 Task: Add an event with the title Training Session: Time Management, date '2024/03/16', time 8:50 AM to 10:50 AMand add a description: This training session is designed to help participants effectively manage their time, increase productivity, and achieve a better work-life balance. Select event color  Basil . Add location for the event as: 654 Queen's Road, Central, Hong Kong, logged in from the account softage.1@softage.netand send the event invitation to softage.7@softage.net and softage.8@softage.net. Set a reminder for the event Daily
Action: Mouse moved to (53, 116)
Screenshot: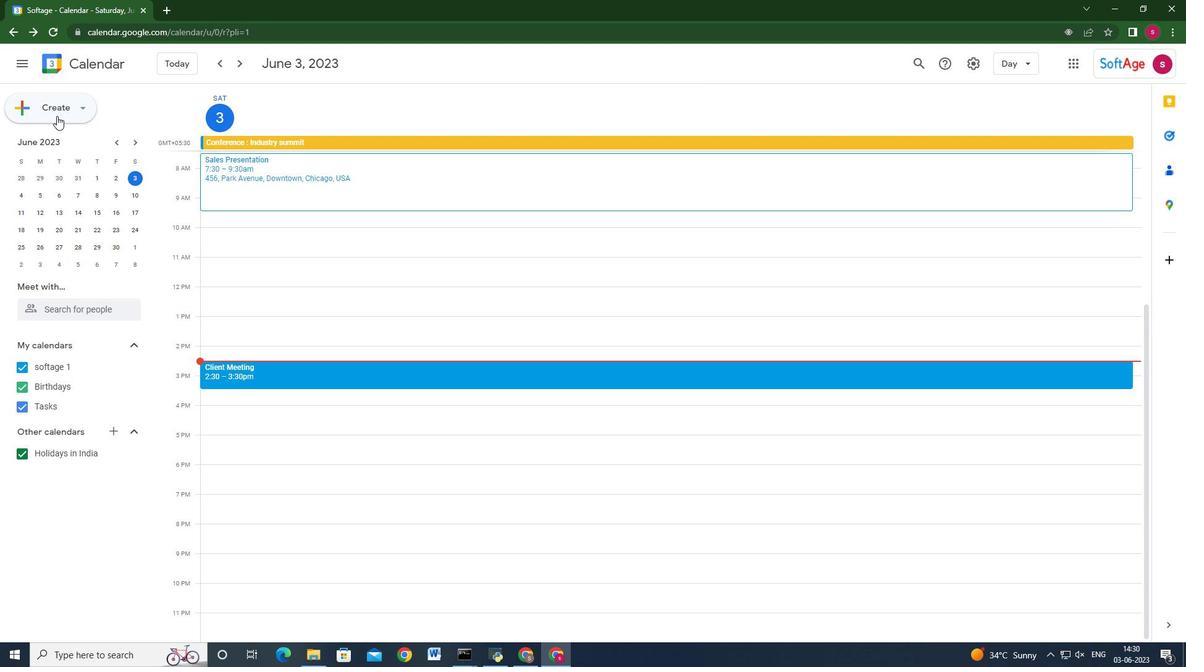 
Action: Mouse pressed left at (53, 116)
Screenshot: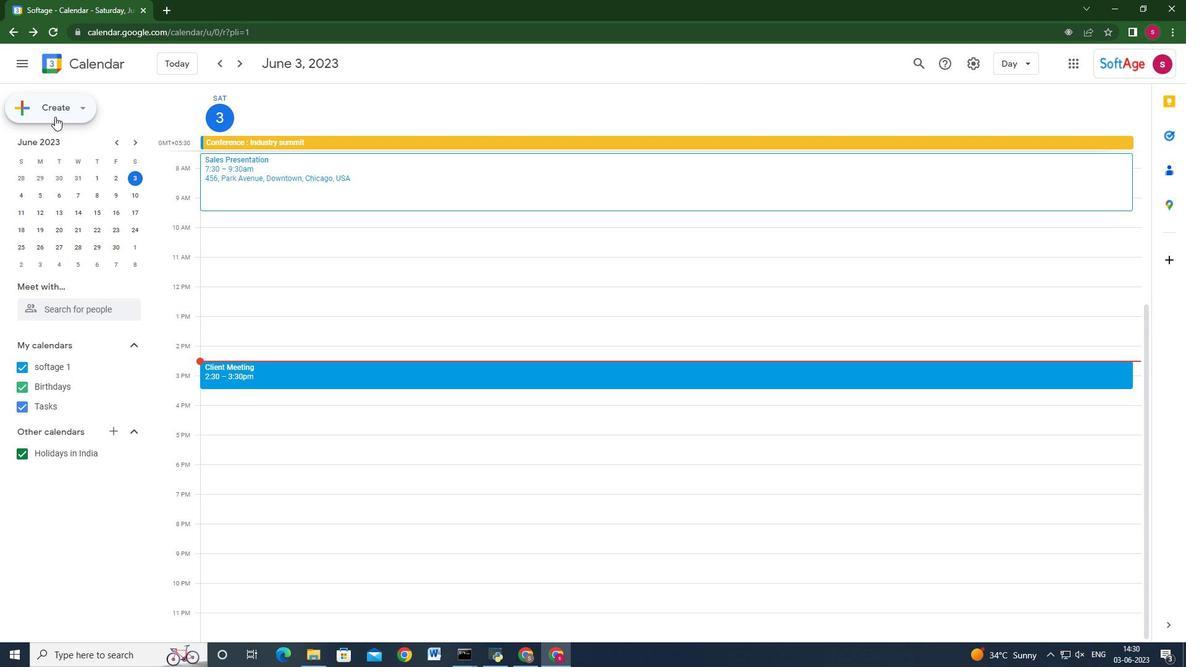 
Action: Mouse moved to (44, 141)
Screenshot: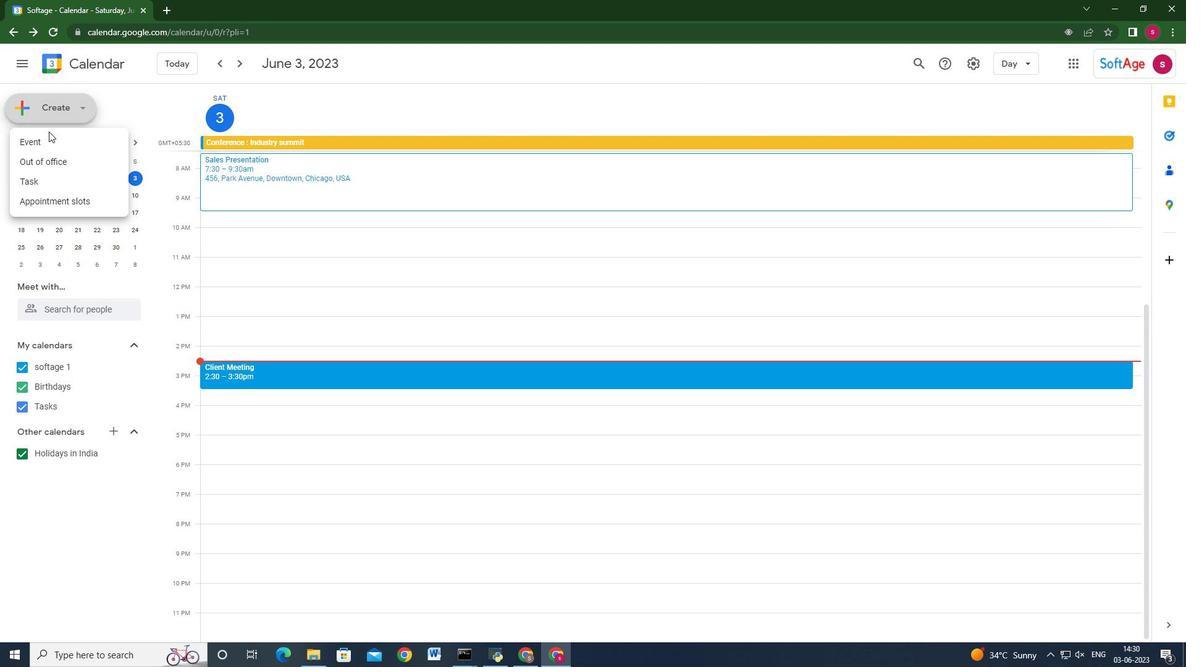 
Action: Mouse pressed left at (44, 141)
Screenshot: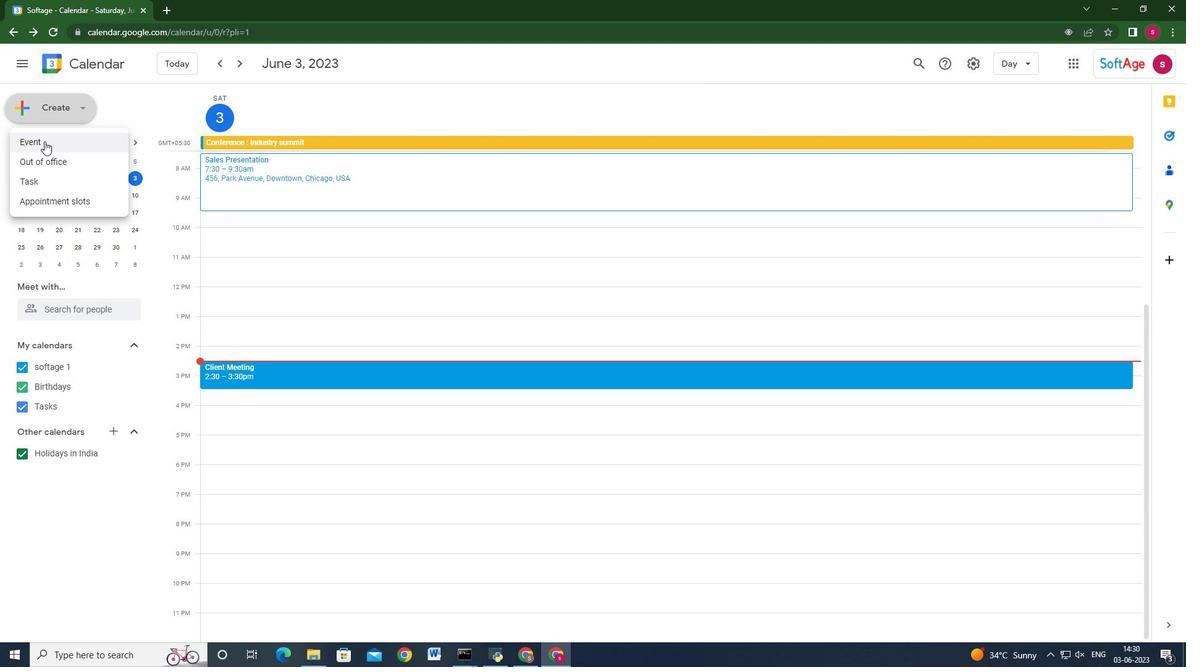 
Action: Mouse moved to (680, 489)
Screenshot: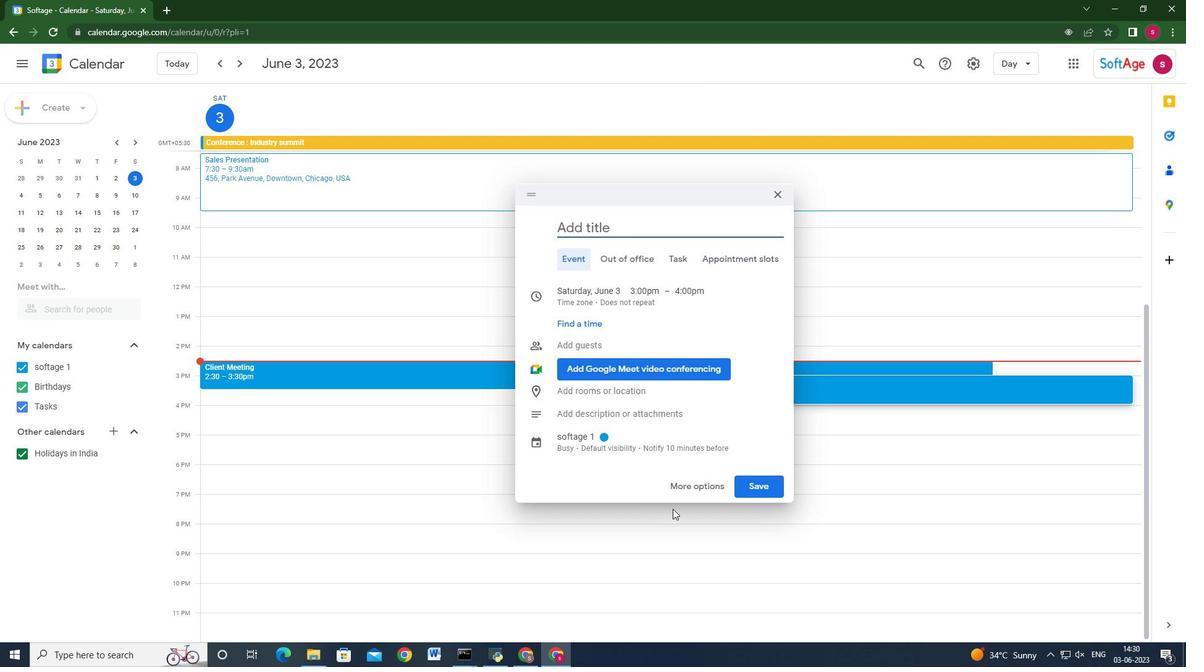 
Action: Mouse pressed left at (680, 489)
Screenshot: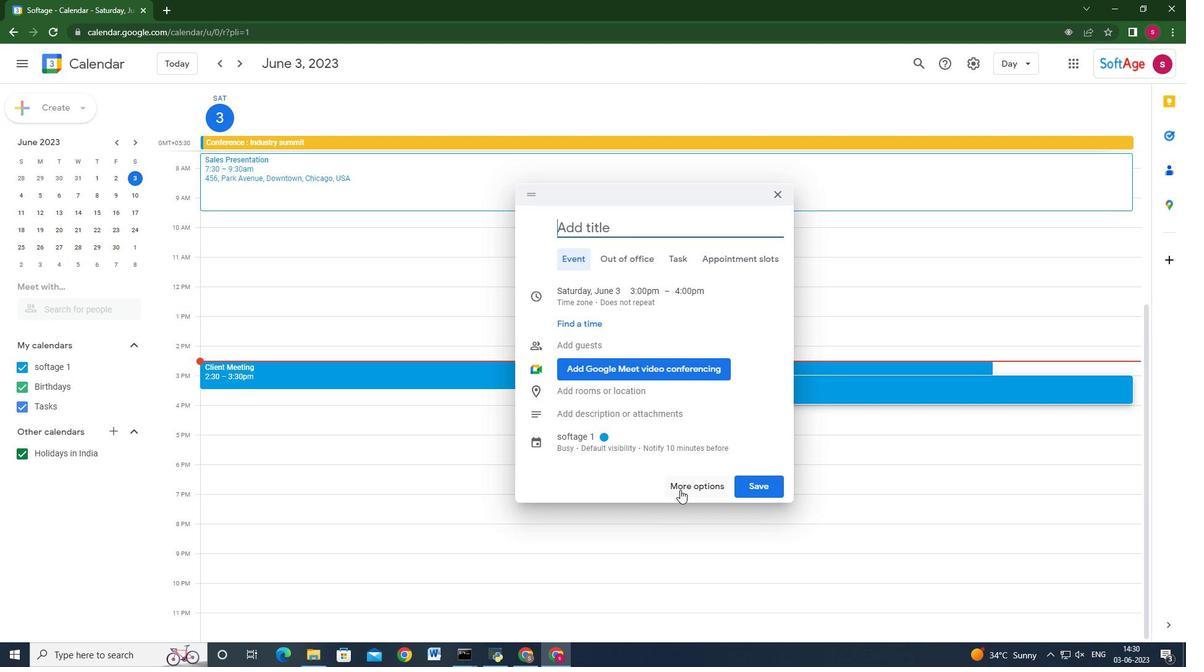 
Action: Mouse moved to (289, 105)
Screenshot: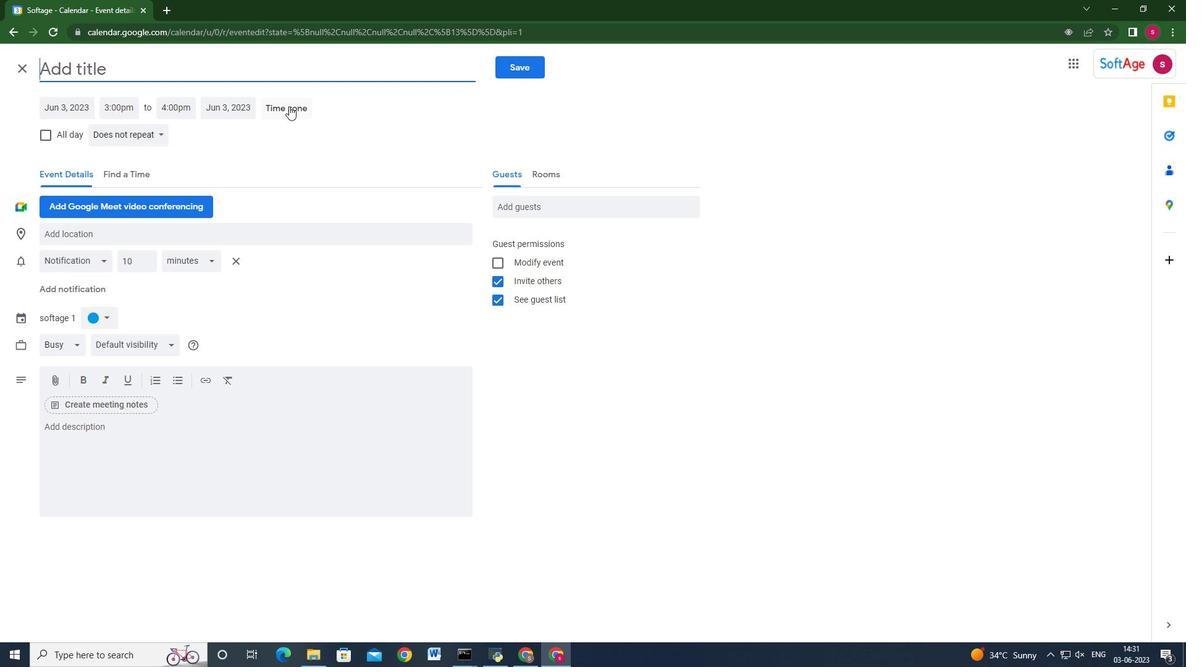 
Action: Key pressed <Key.shift>Training<Key.space><Key.shift_r>Session<Key.shift>:<Key.space><Key.shift>Time<Key.space><Key.shift>Mang<Key.backspace>agement
Screenshot: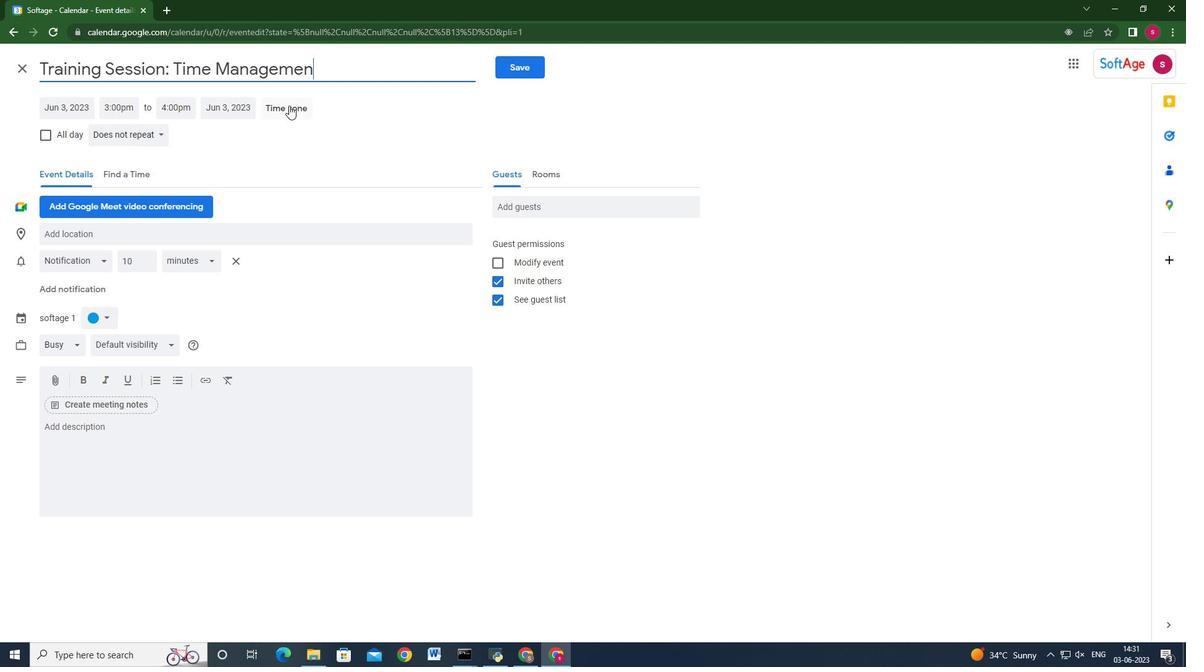 
Action: Mouse moved to (66, 109)
Screenshot: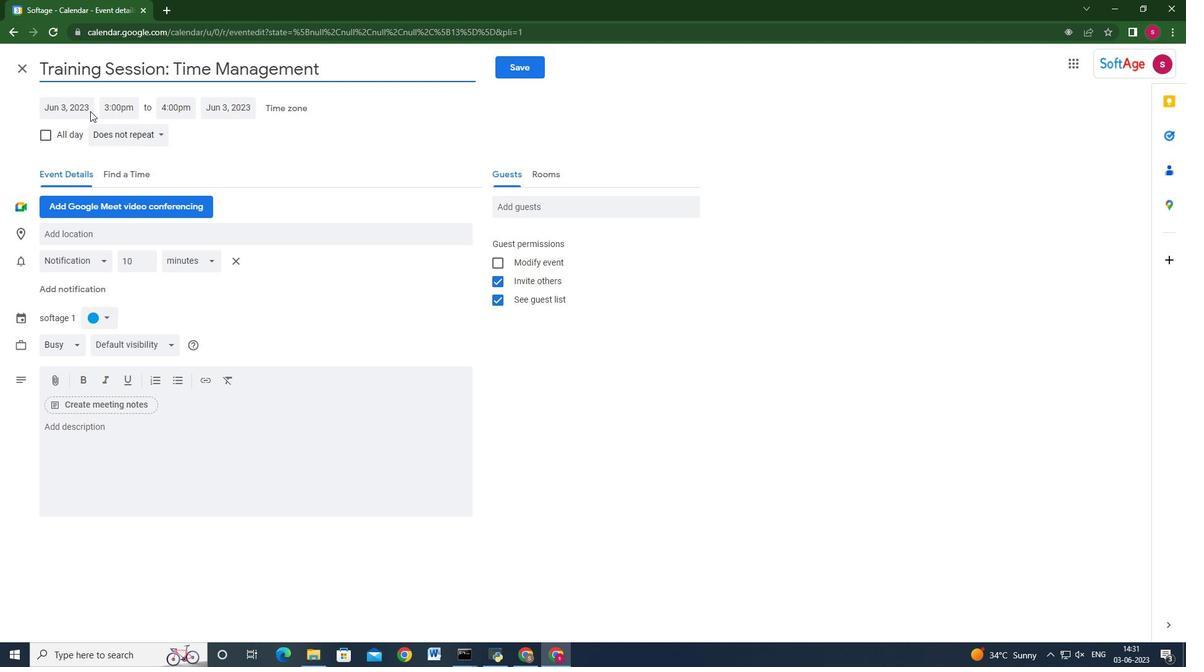 
Action: Mouse pressed left at (66, 109)
Screenshot: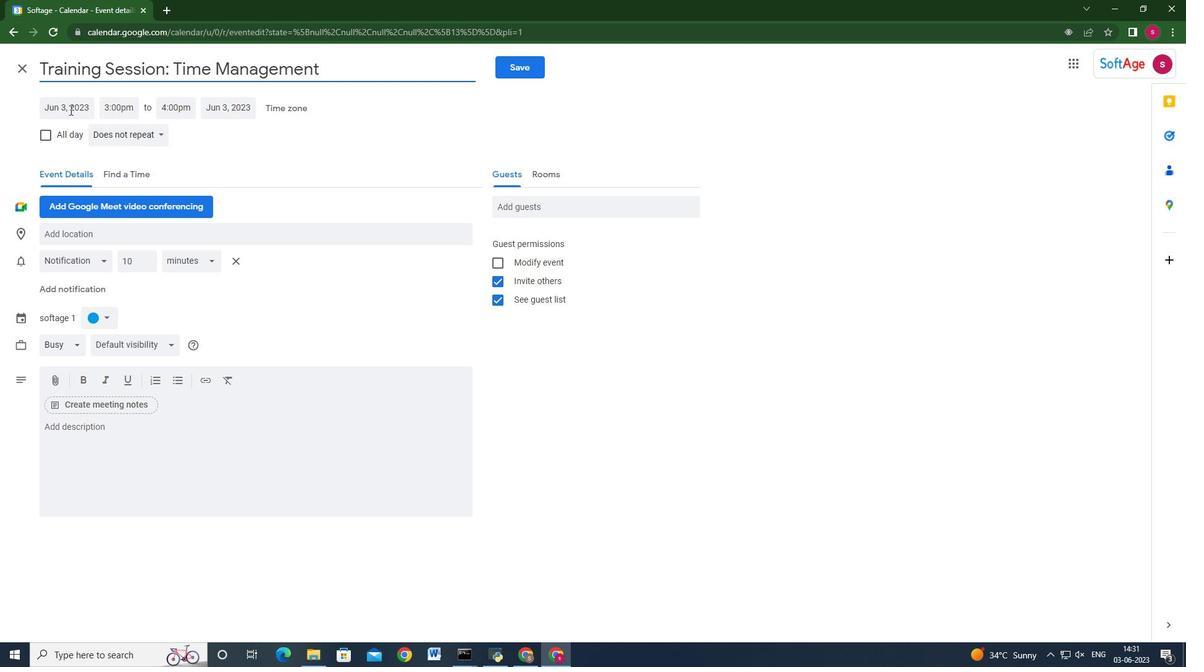 
Action: Mouse moved to (178, 137)
Screenshot: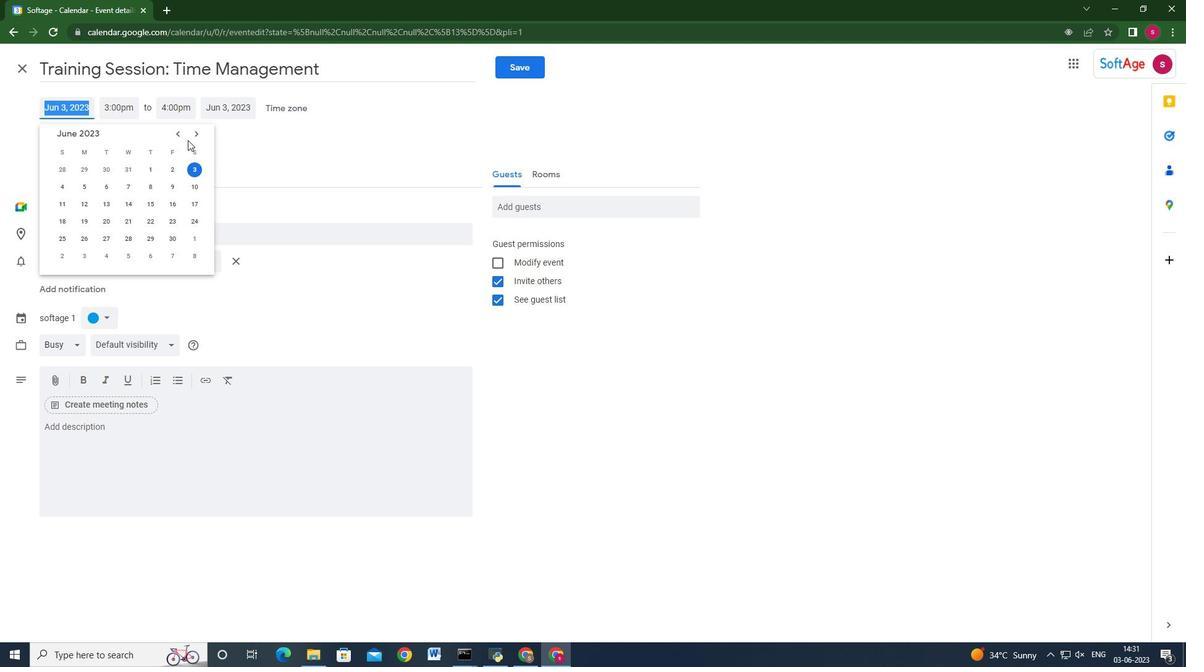 
Action: Mouse pressed left at (178, 137)
Screenshot: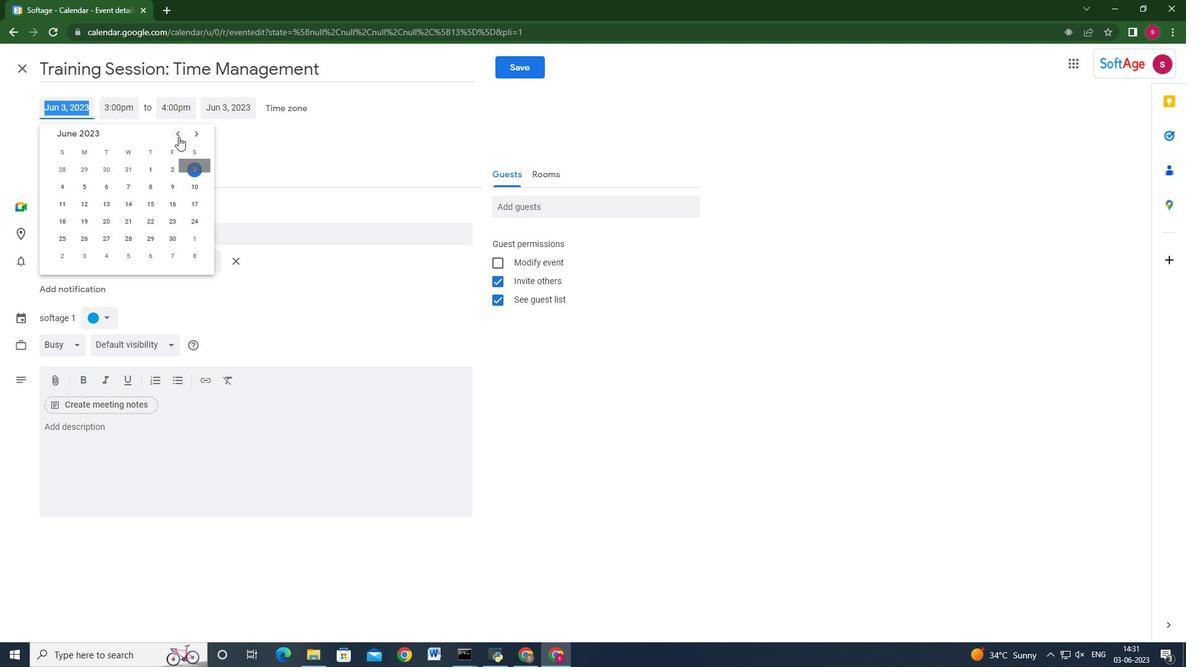 
Action: Mouse pressed left at (178, 137)
Screenshot: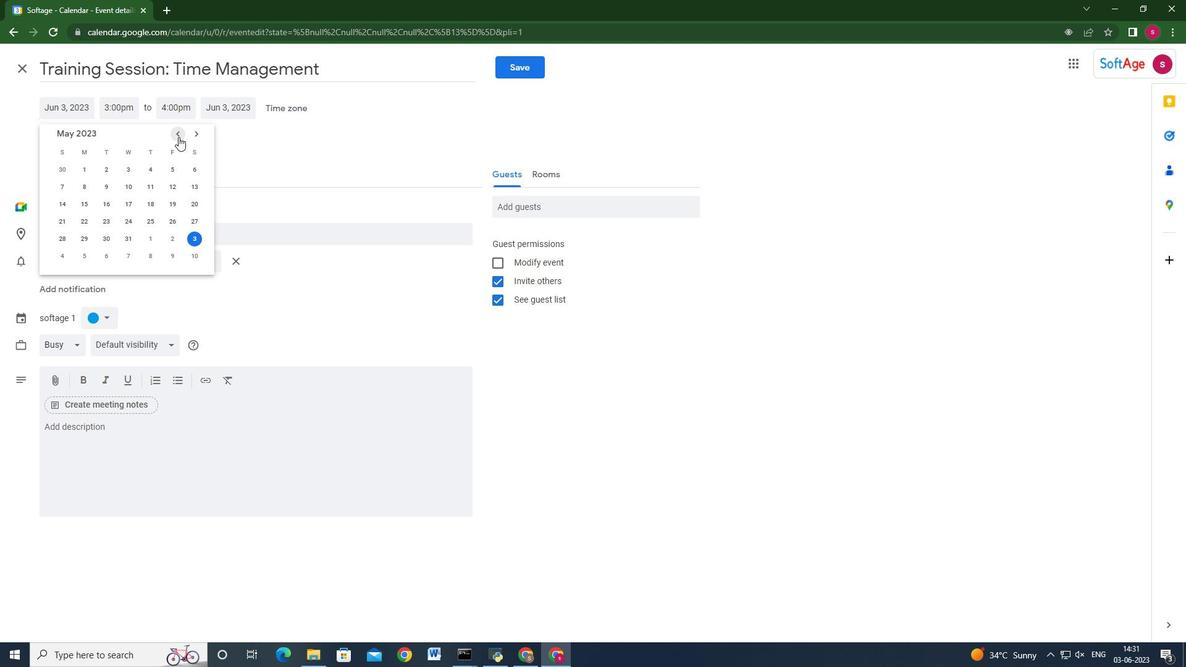 
Action: Mouse moved to (192, 134)
Screenshot: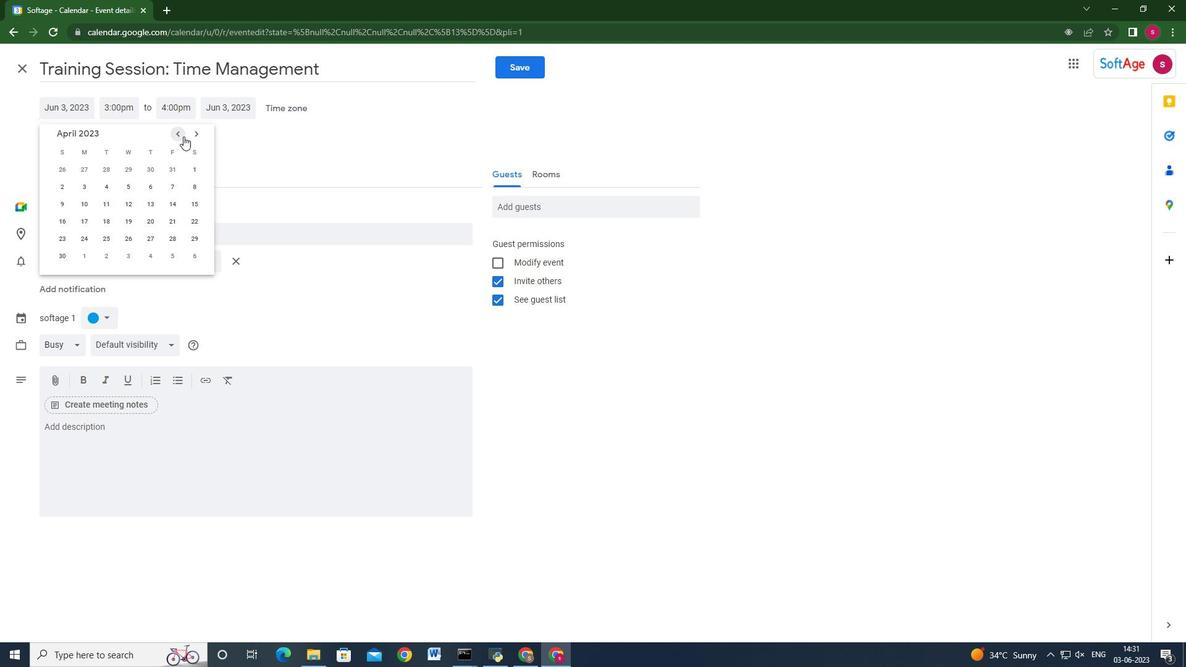 
Action: Mouse pressed left at (192, 134)
Screenshot: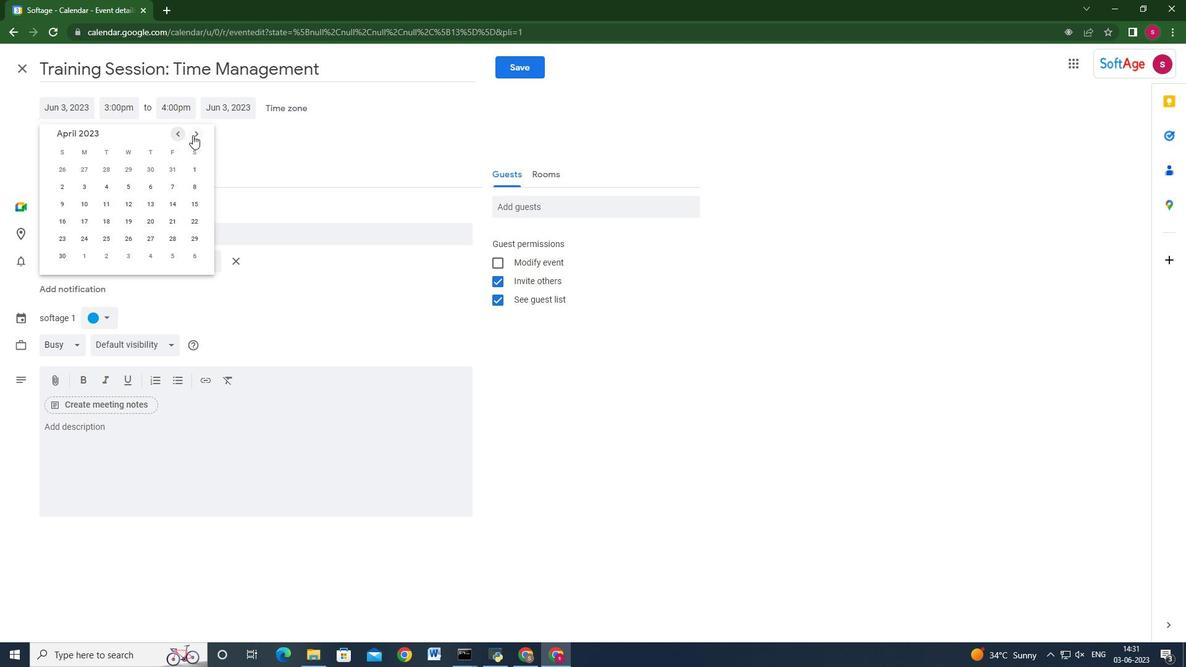 
Action: Mouse pressed left at (192, 134)
Screenshot: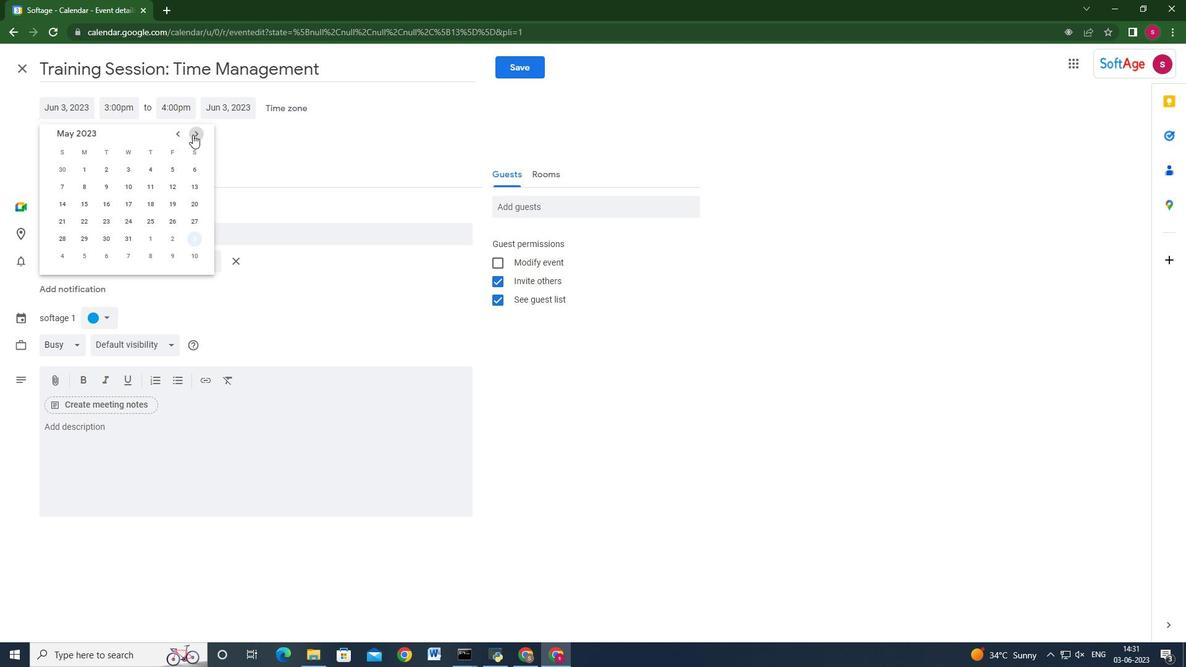 
Action: Mouse pressed left at (192, 134)
Screenshot: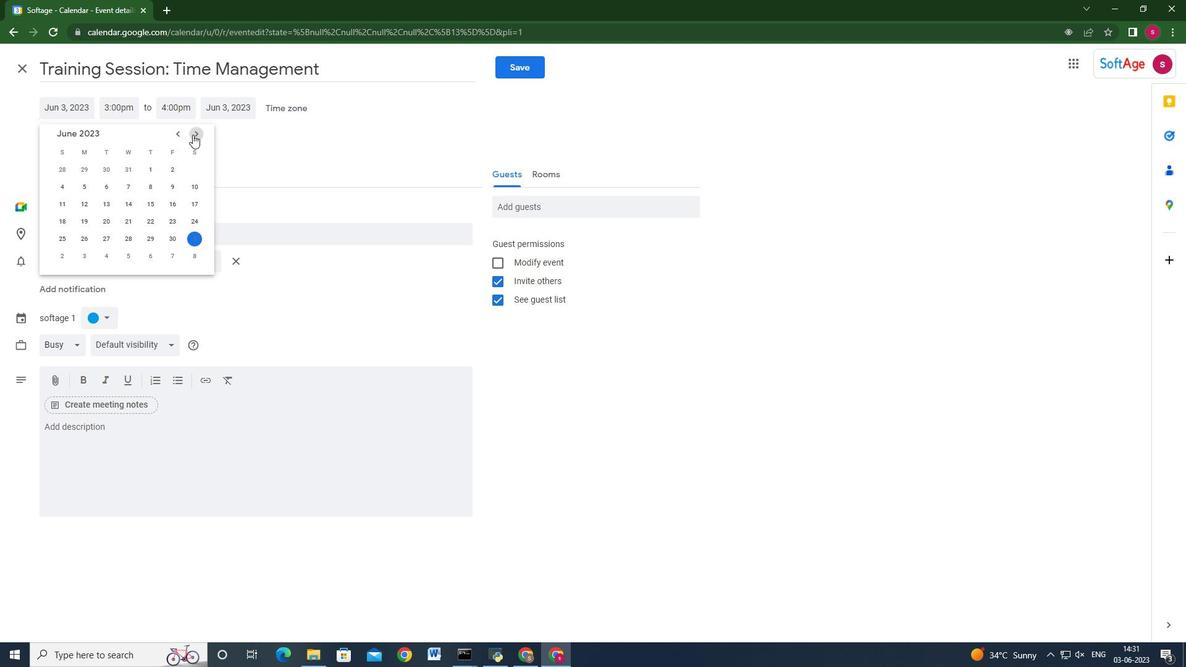 
Action: Mouse pressed left at (192, 134)
Screenshot: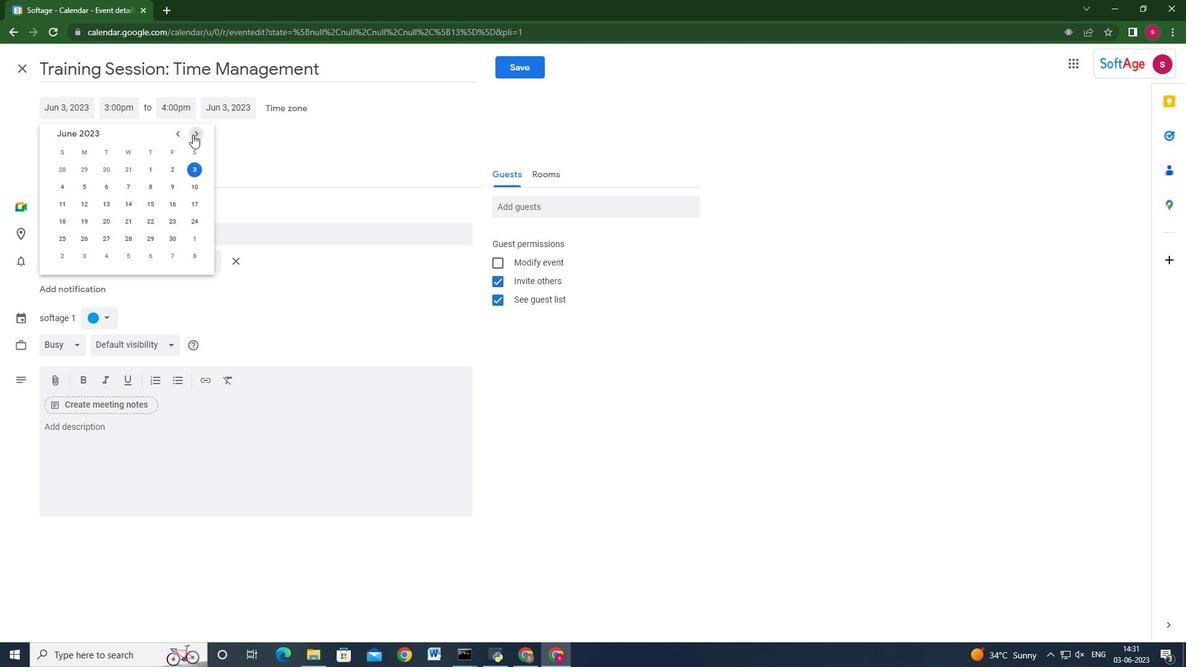 
Action: Mouse pressed left at (192, 134)
Screenshot: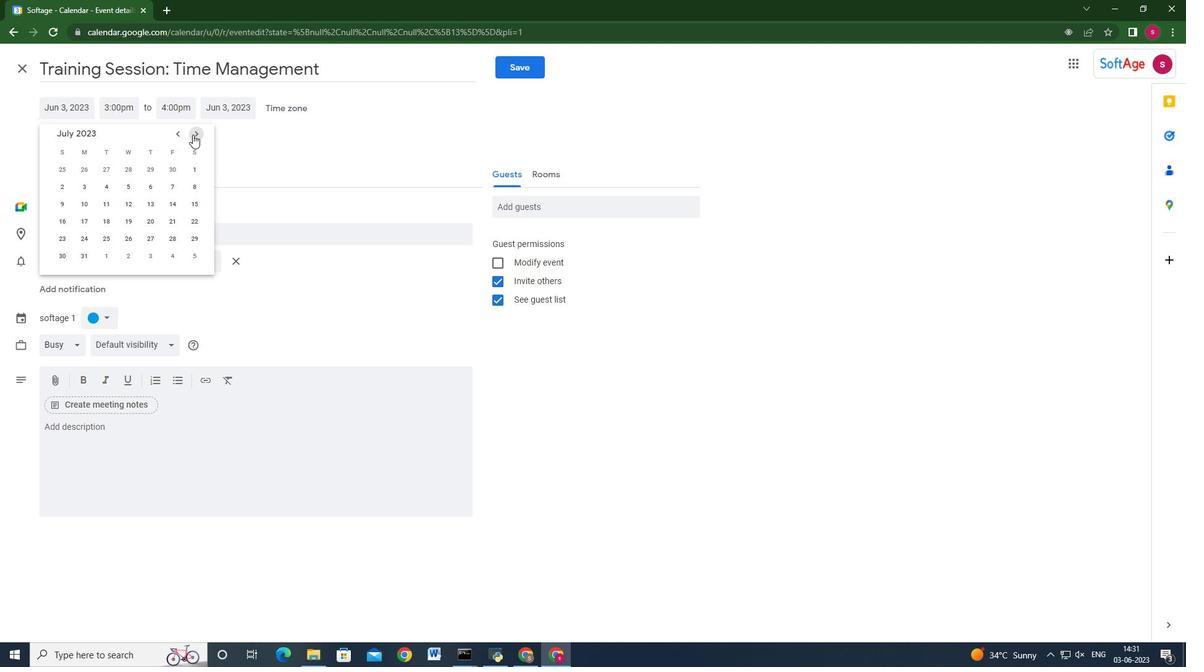 
Action: Mouse pressed left at (192, 134)
Screenshot: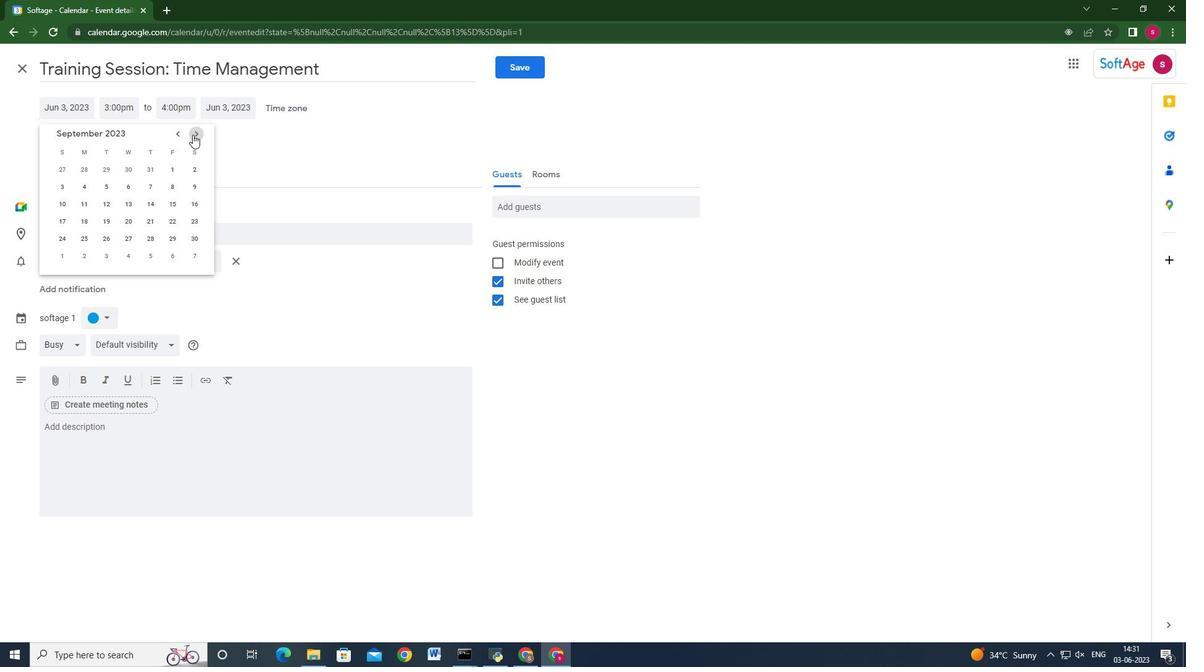 
Action: Mouse pressed left at (192, 134)
Screenshot: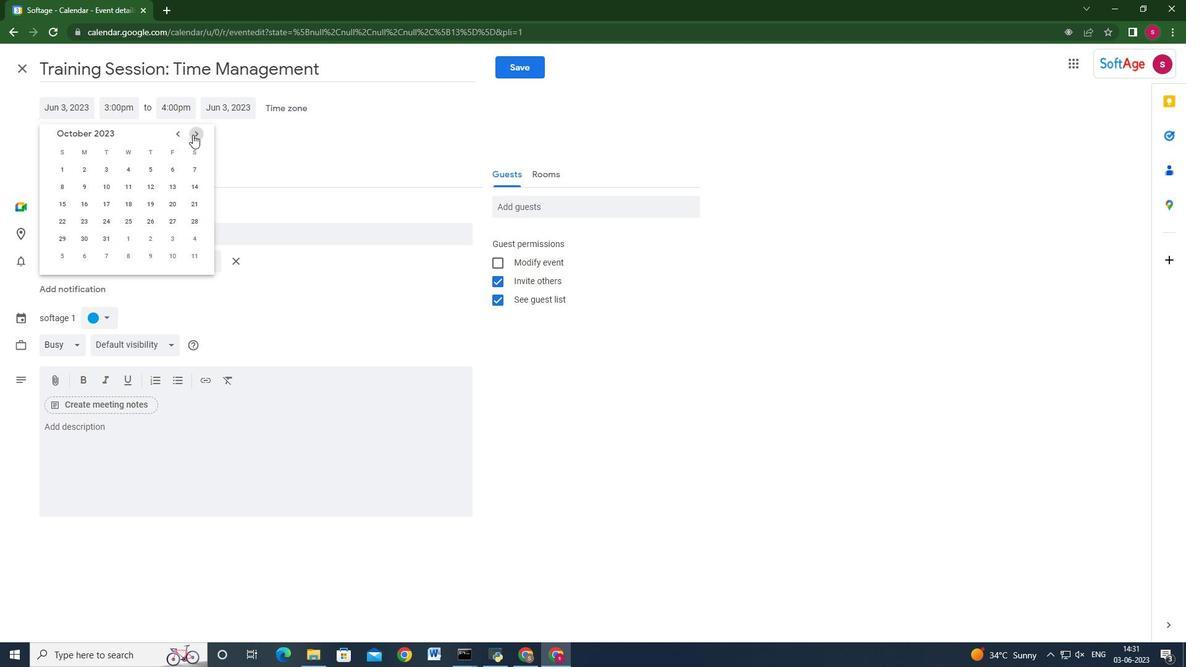 
Action: Mouse pressed left at (192, 134)
Screenshot: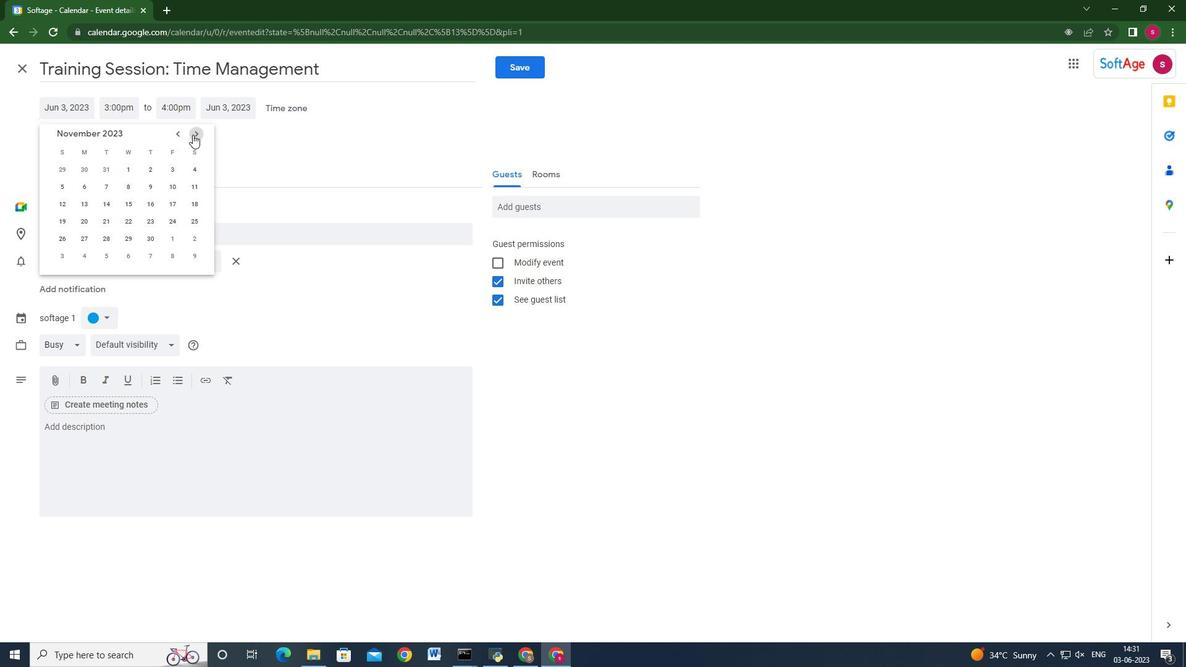 
Action: Mouse pressed left at (192, 134)
Screenshot: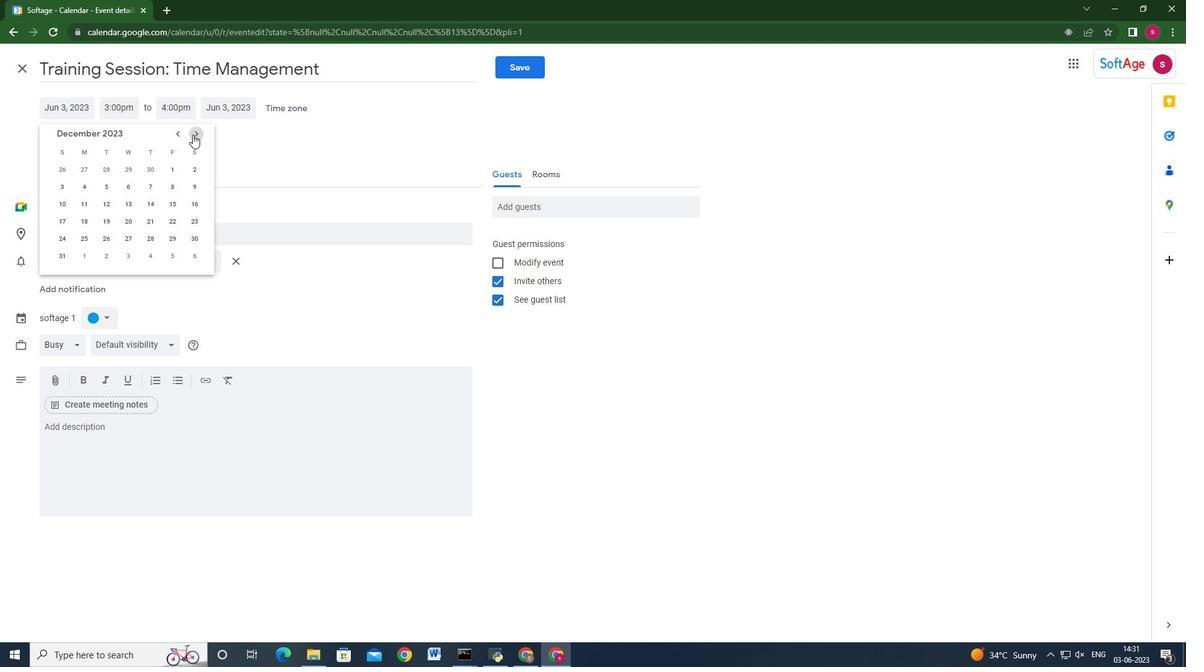 
Action: Mouse pressed left at (192, 134)
Screenshot: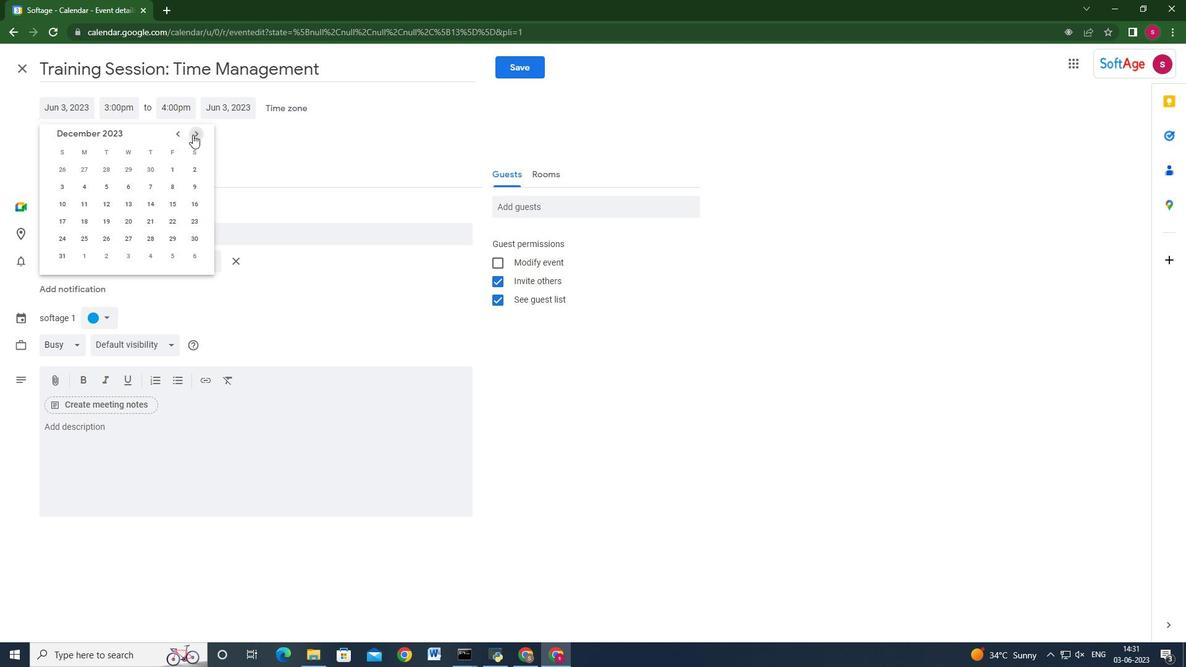 
Action: Mouse pressed left at (192, 134)
Screenshot: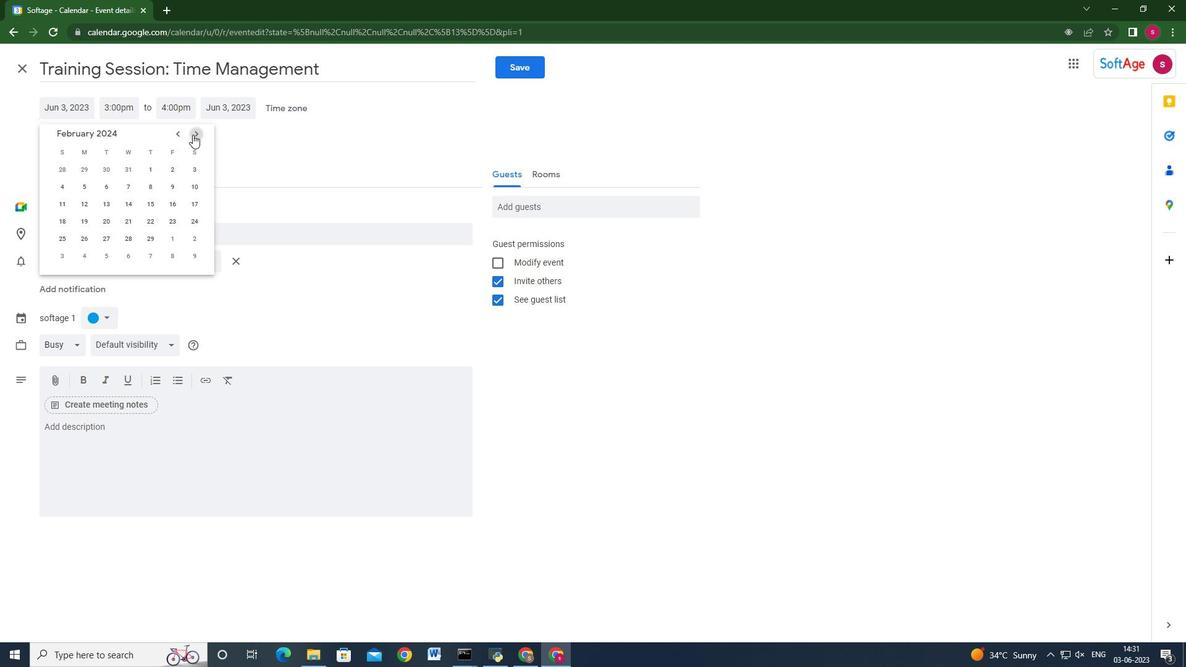 
Action: Mouse moved to (200, 203)
Screenshot: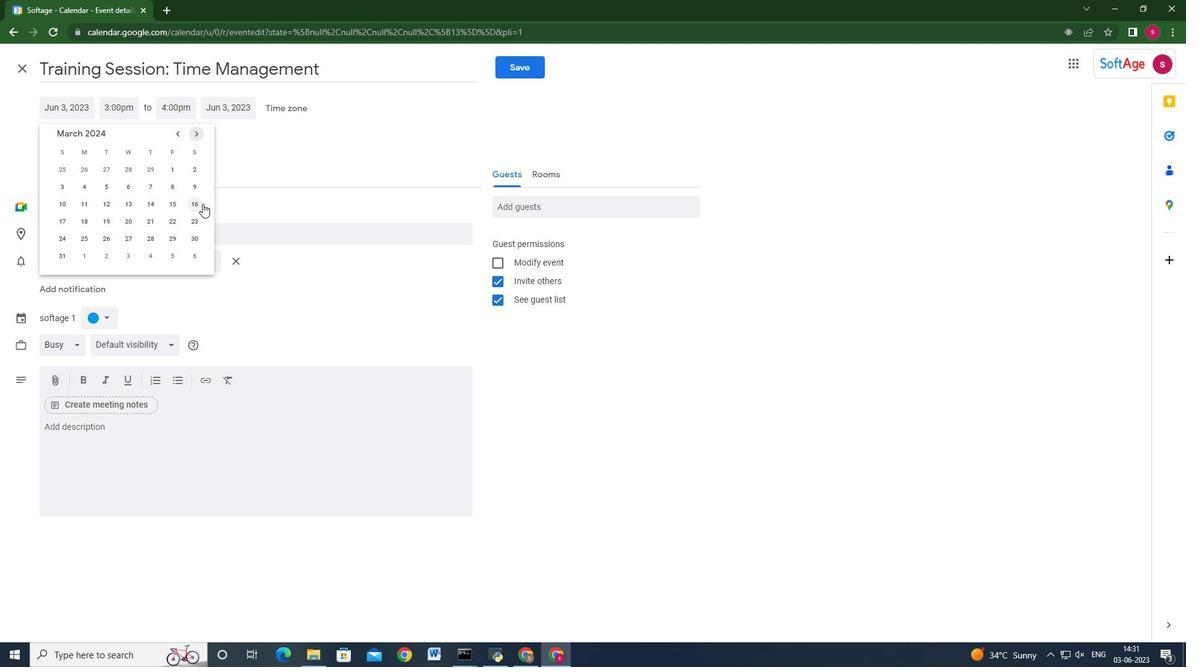 
Action: Mouse pressed left at (200, 203)
Screenshot: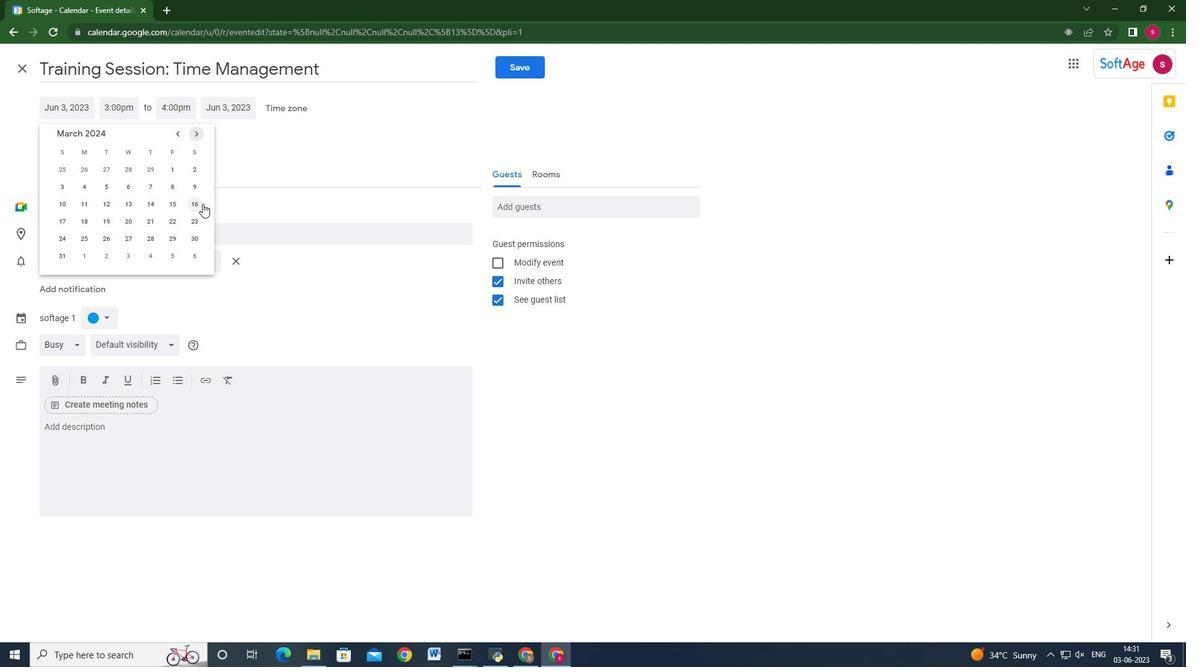 
Action: Mouse moved to (139, 111)
Screenshot: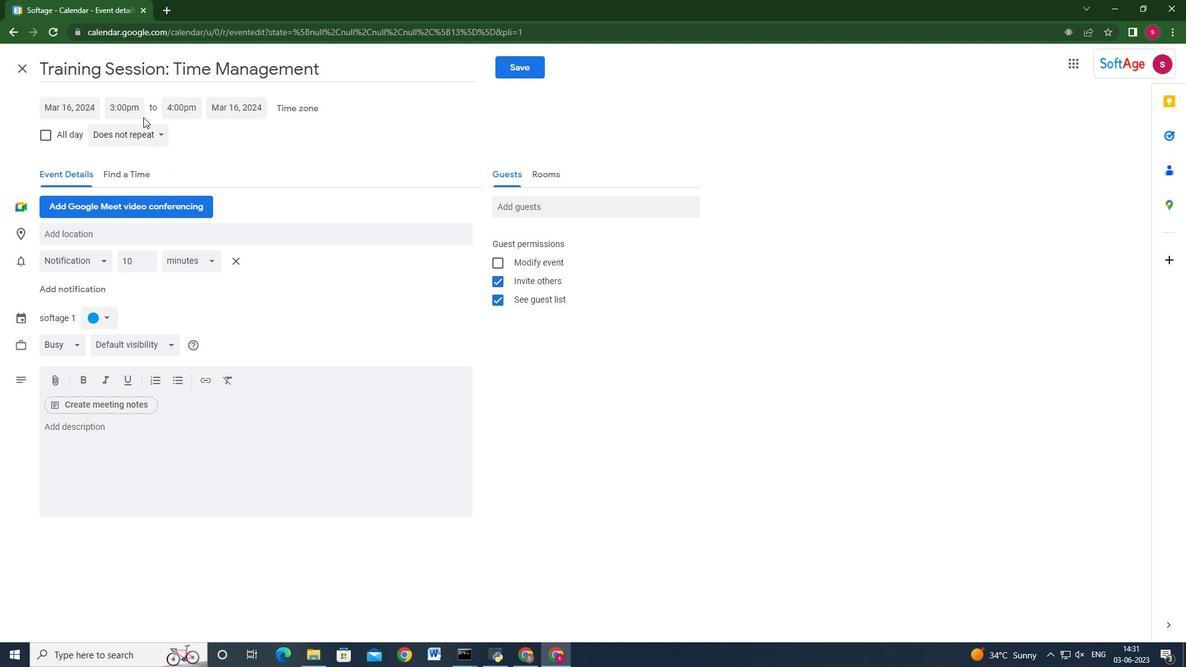 
Action: Mouse pressed left at (139, 111)
Screenshot: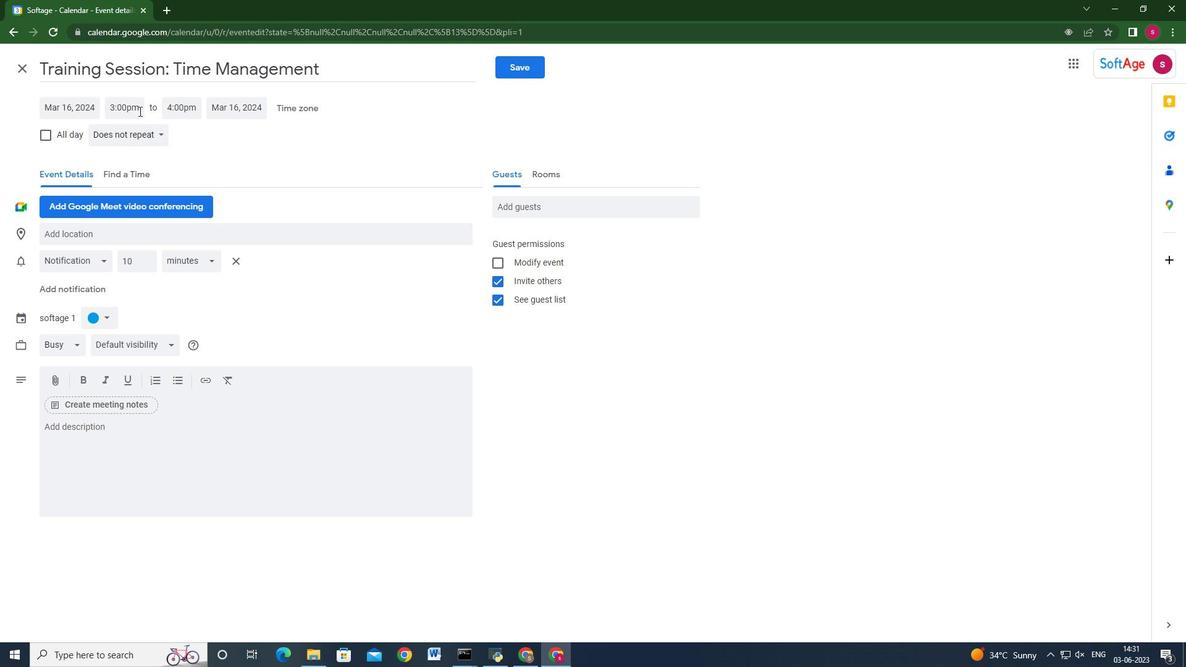 
Action: Mouse moved to (147, 109)
Screenshot: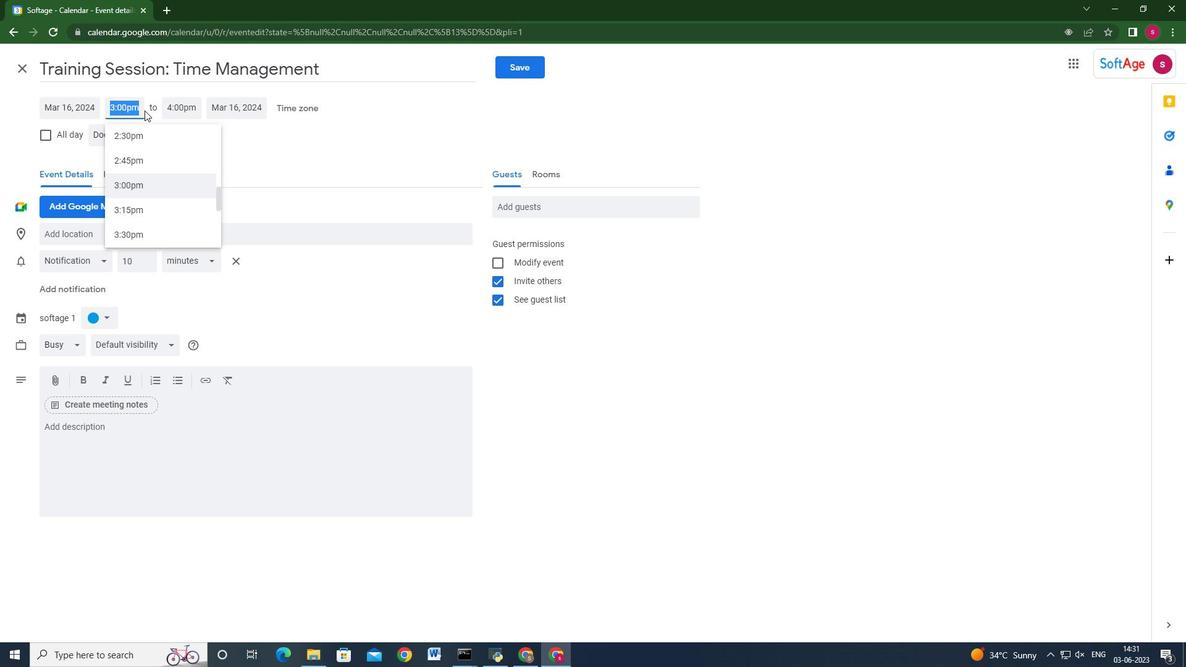
Action: Key pressed 8<Key.shift>:50am<Key.enter><Key.tab>10<Key.shift>:50am<Key.enter>
Screenshot: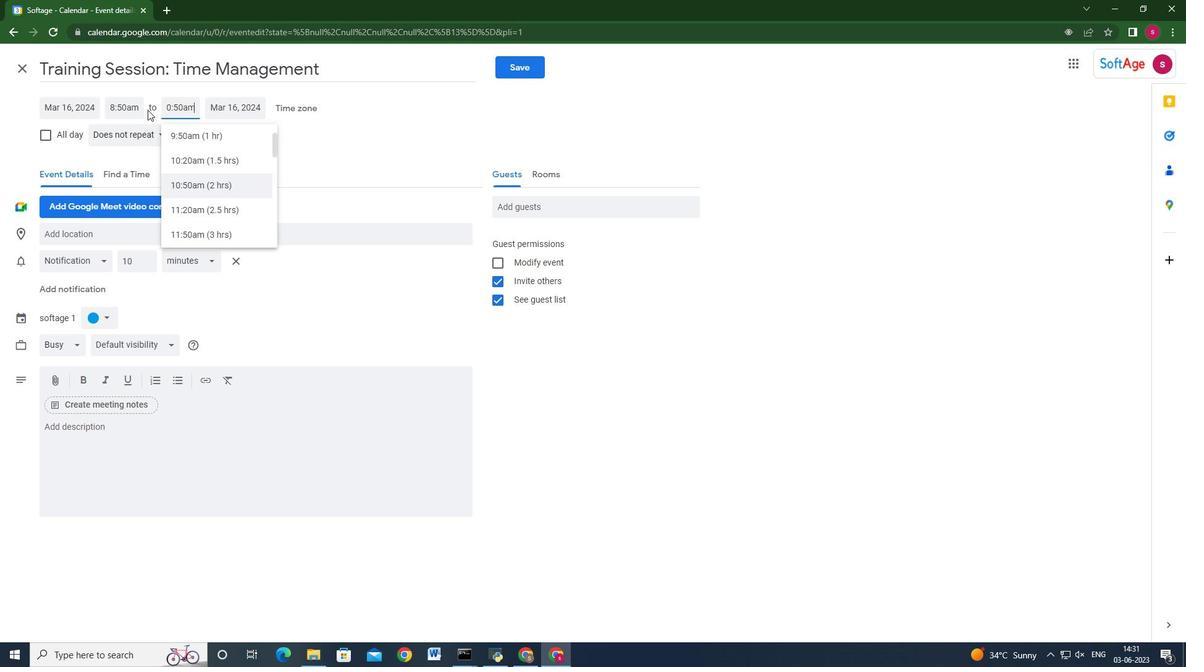 
Action: Mouse moved to (178, 438)
Screenshot: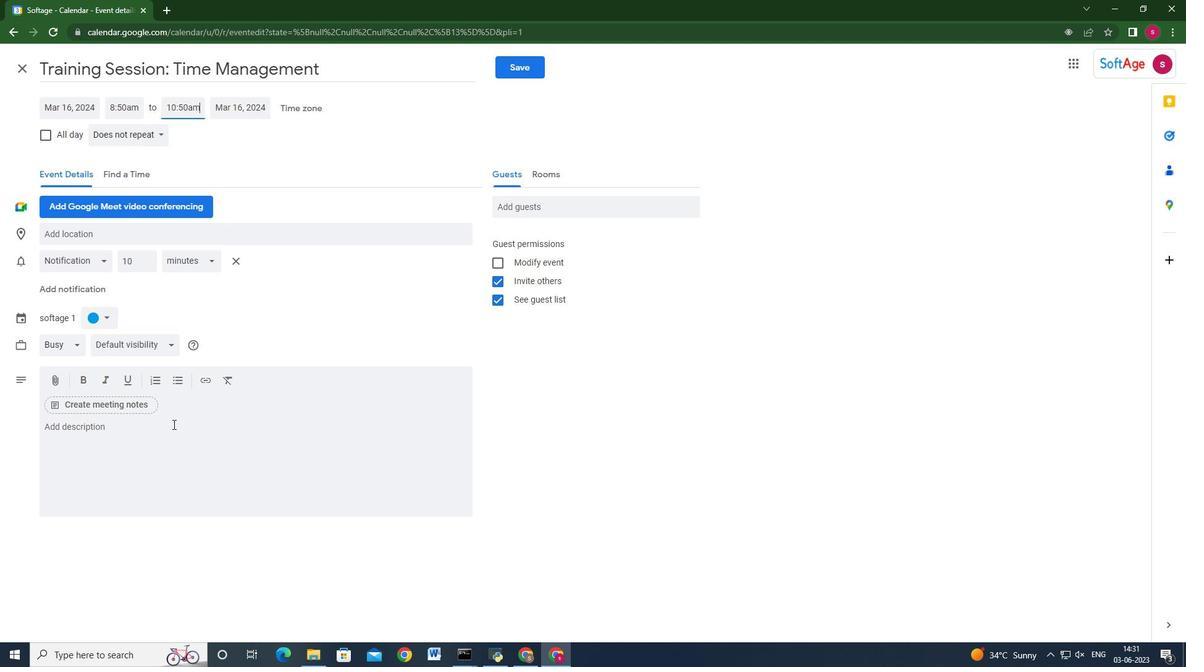 
Action: Mouse pressed left at (178, 438)
Screenshot: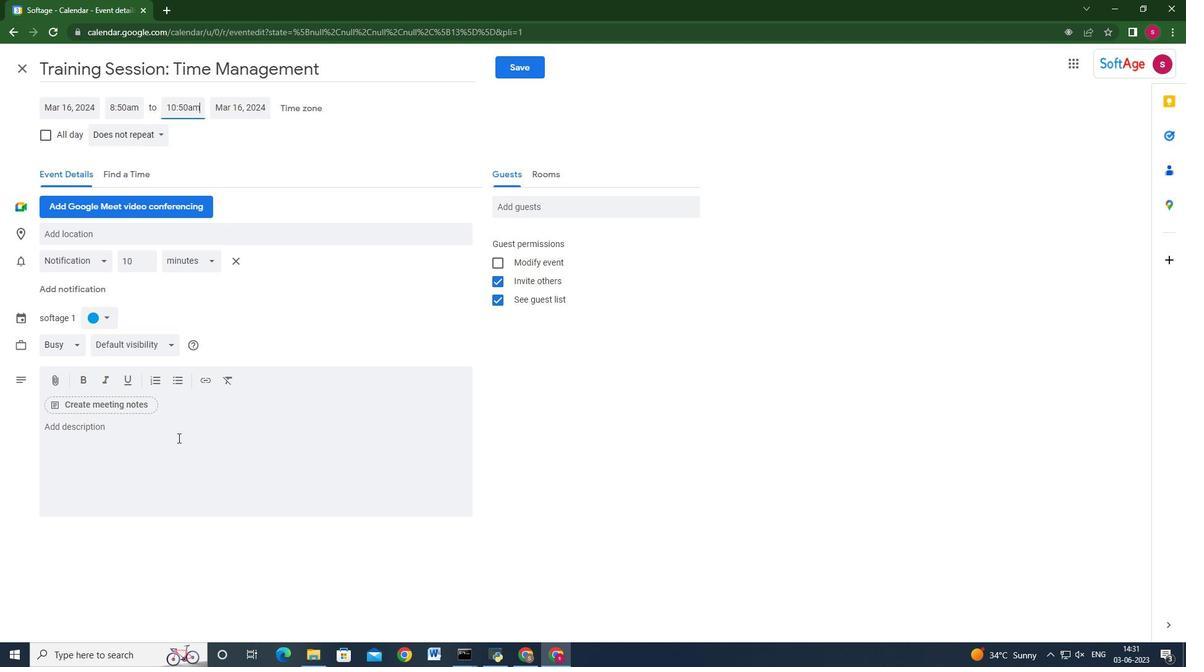 
Action: Key pressed <Key.shift>Tgus<Key.space><Key.backspace><Key.backspace><Key.backspace><Key.backspace>his<Key.space>training<Key.space>session<Key.space>is<Key.space>designed<Key.space>to<Key.space>help<Key.space>participants<Key.space>effectively<Key.space>manage<Key.space>theri<Key.backspace><Key.backspace>ir<Key.space>time,<Key.space>increase<Key.space>productivity,<Key.space>and<Key.space>achieve<Key.space>a<Key.space>better<Key.space>work-life<Key.space>balance.<Key.space>
Screenshot: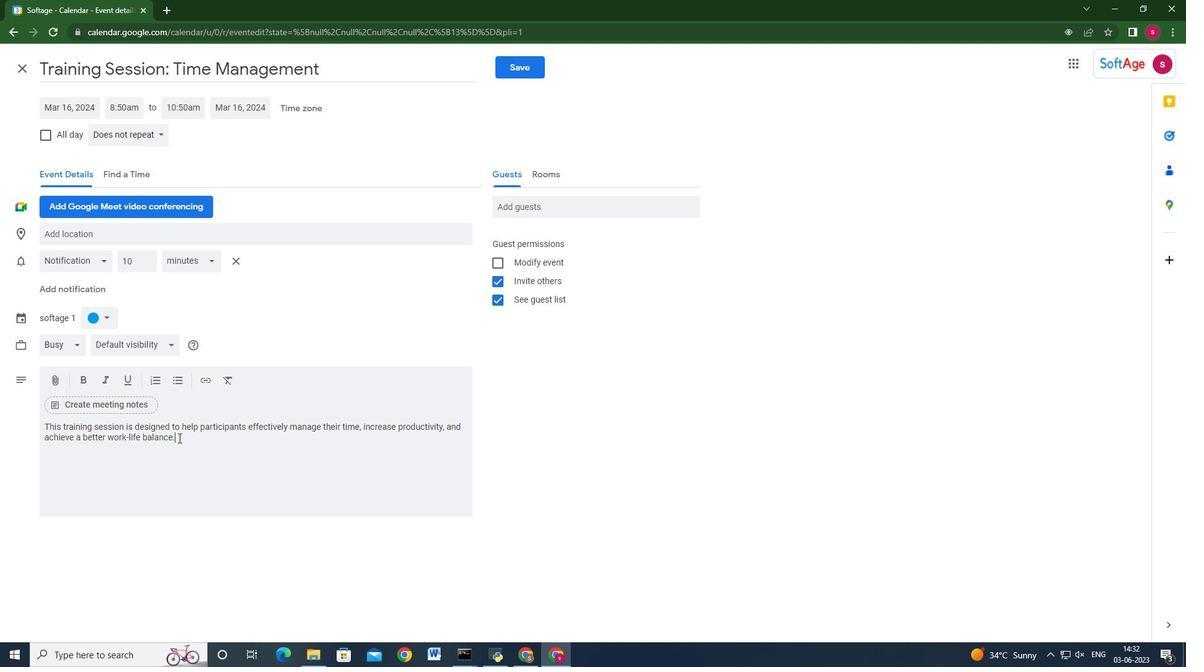 
Action: Mouse moved to (98, 315)
Screenshot: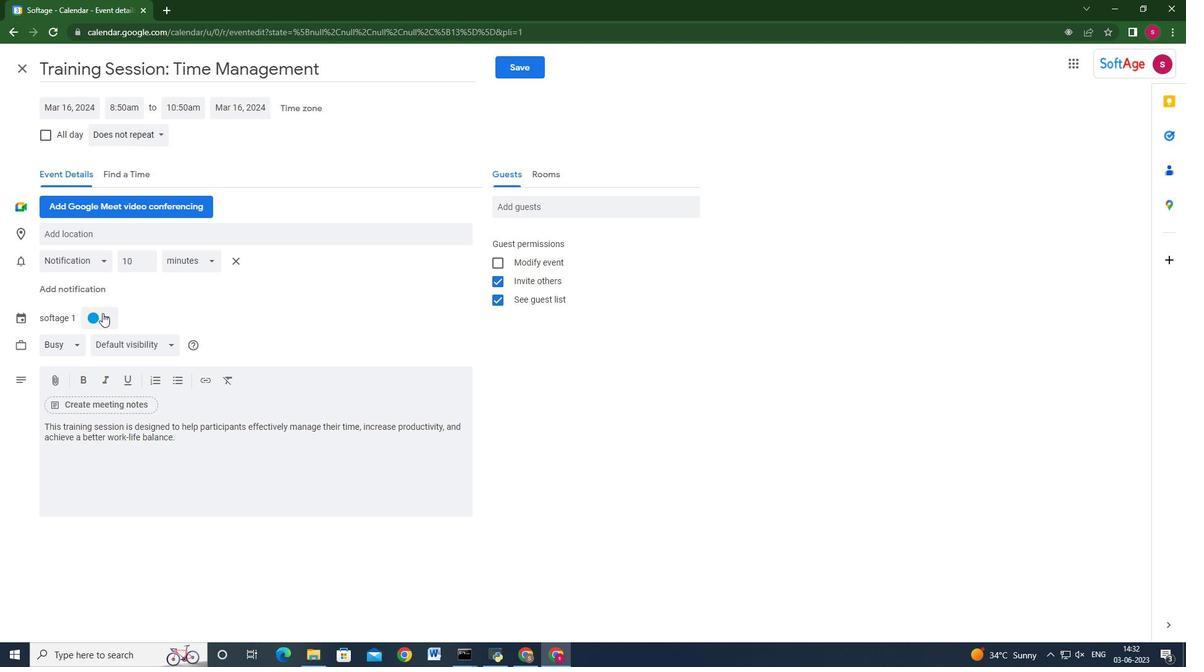 
Action: Mouse pressed left at (98, 315)
Screenshot: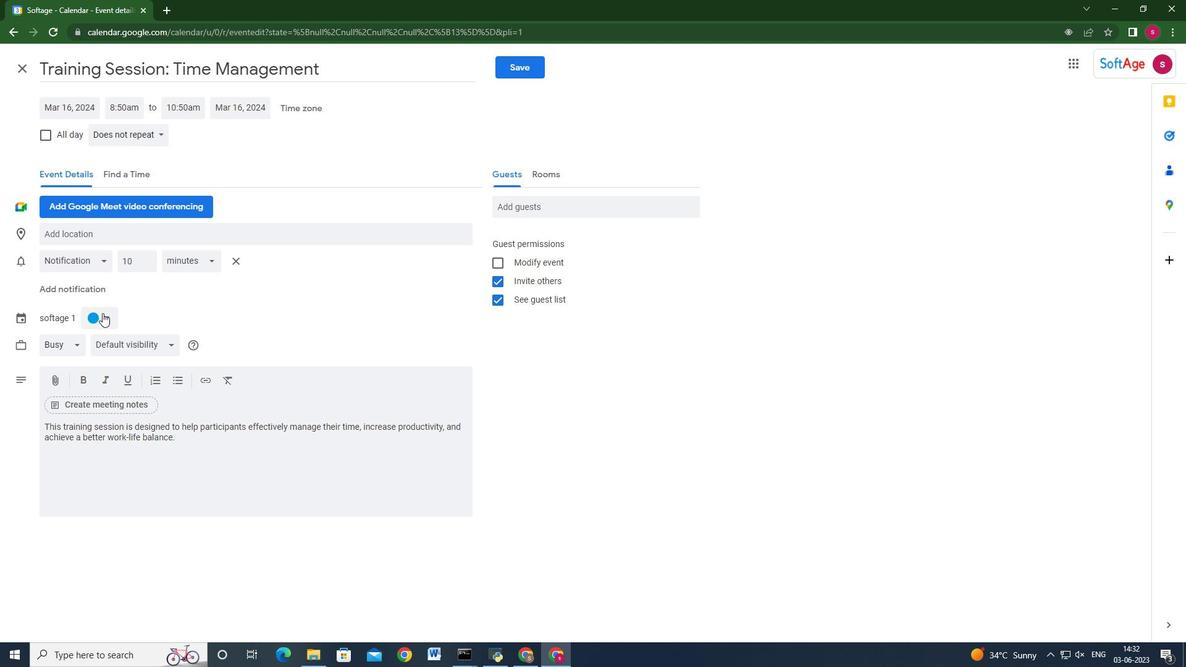 
Action: Mouse moved to (105, 345)
Screenshot: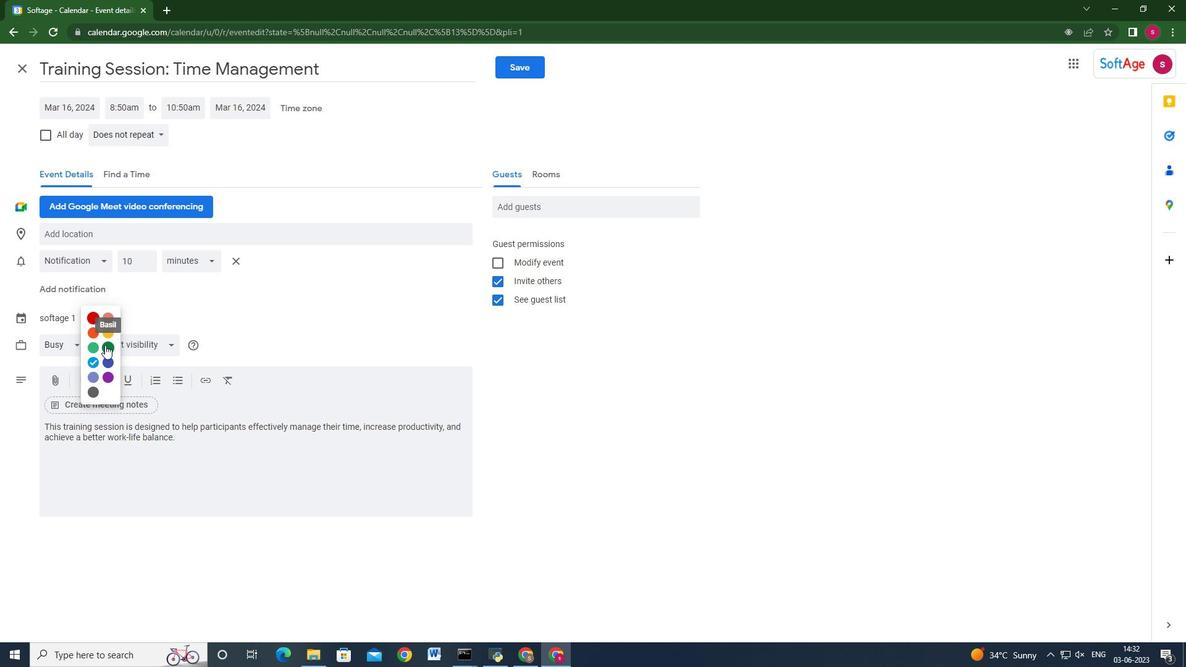 
Action: Mouse pressed left at (105, 345)
Screenshot: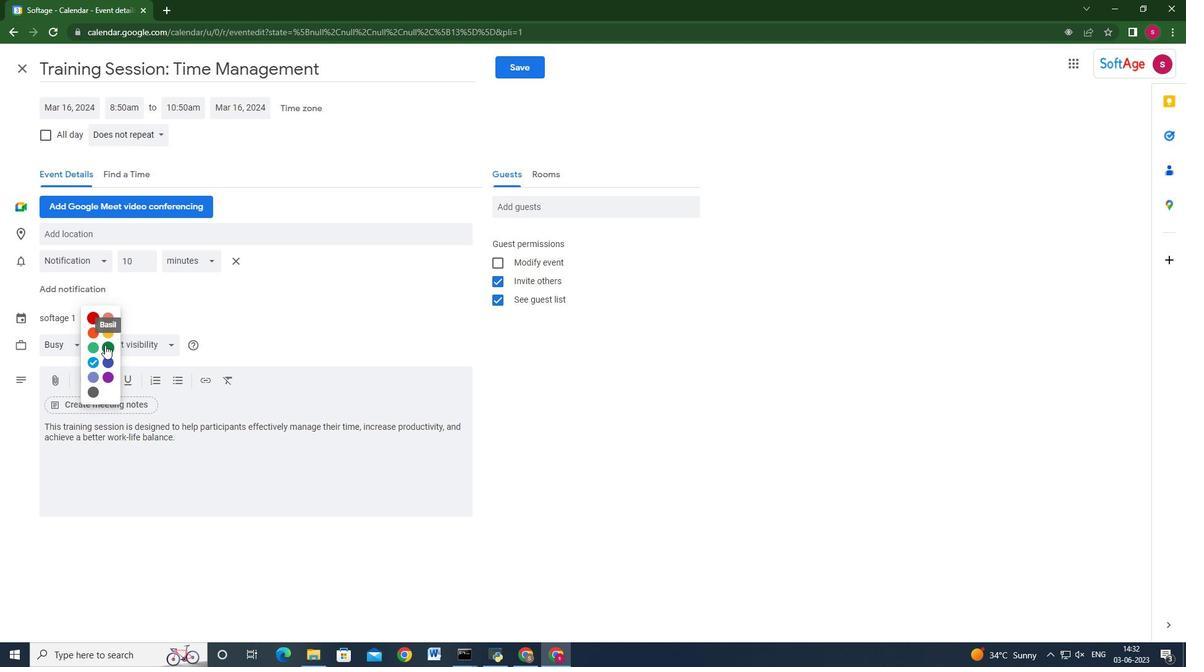 
Action: Mouse moved to (185, 216)
Screenshot: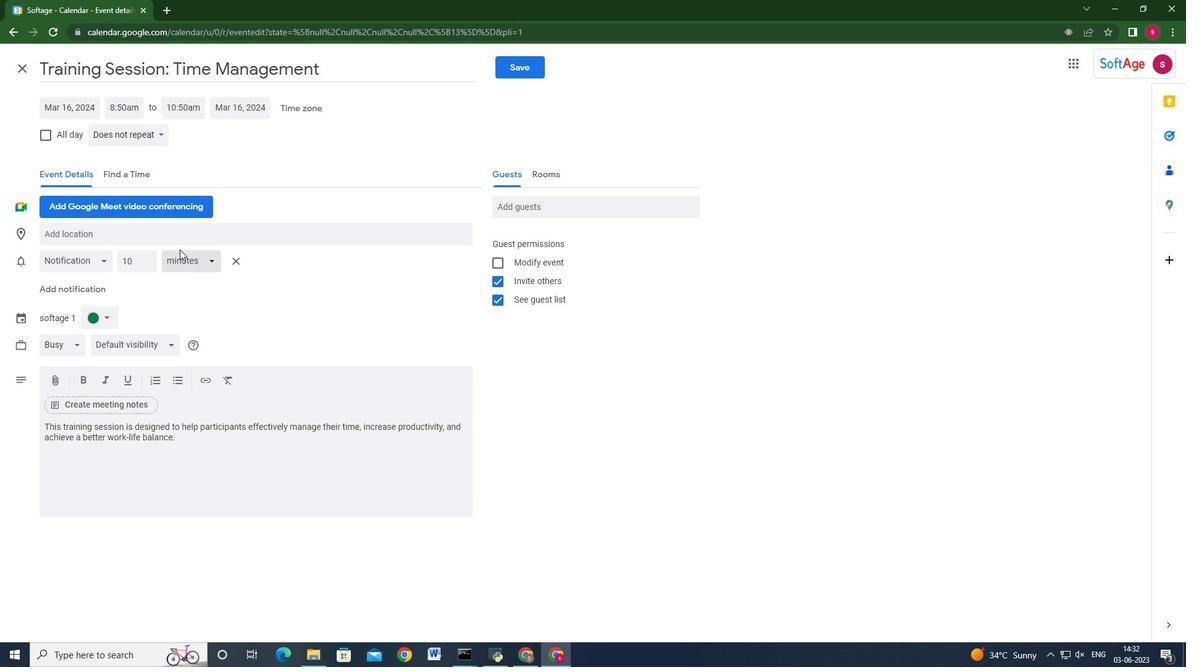 
Action: Mouse pressed left at (185, 216)
Screenshot: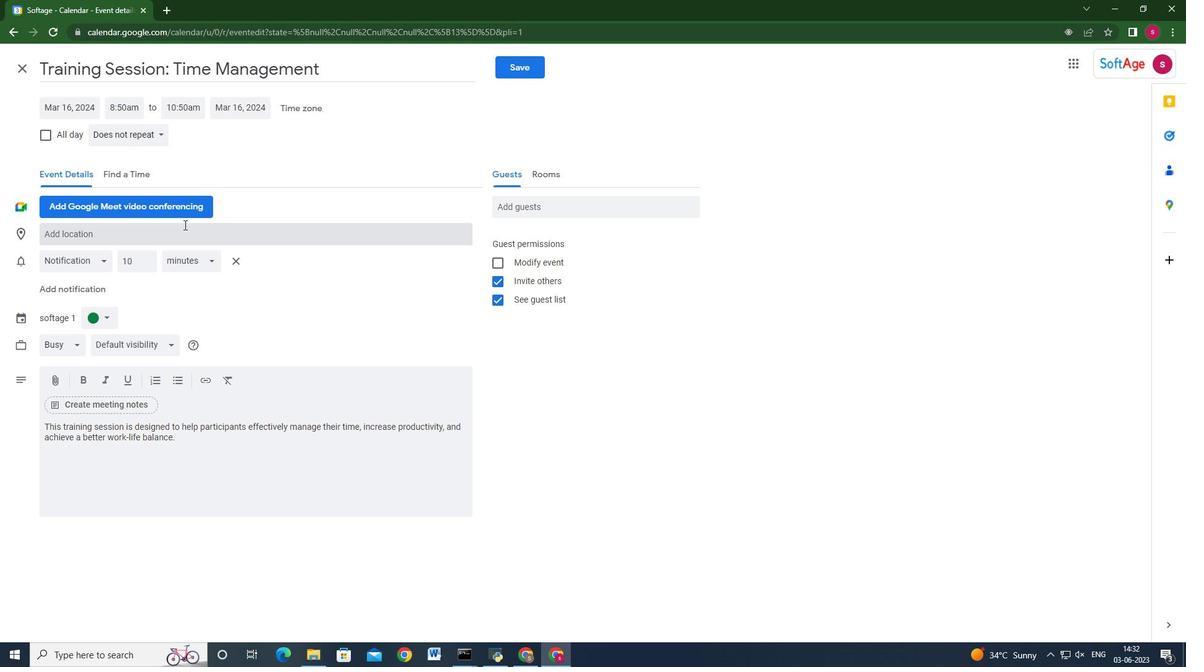 
Action: Mouse moved to (169, 206)
Screenshot: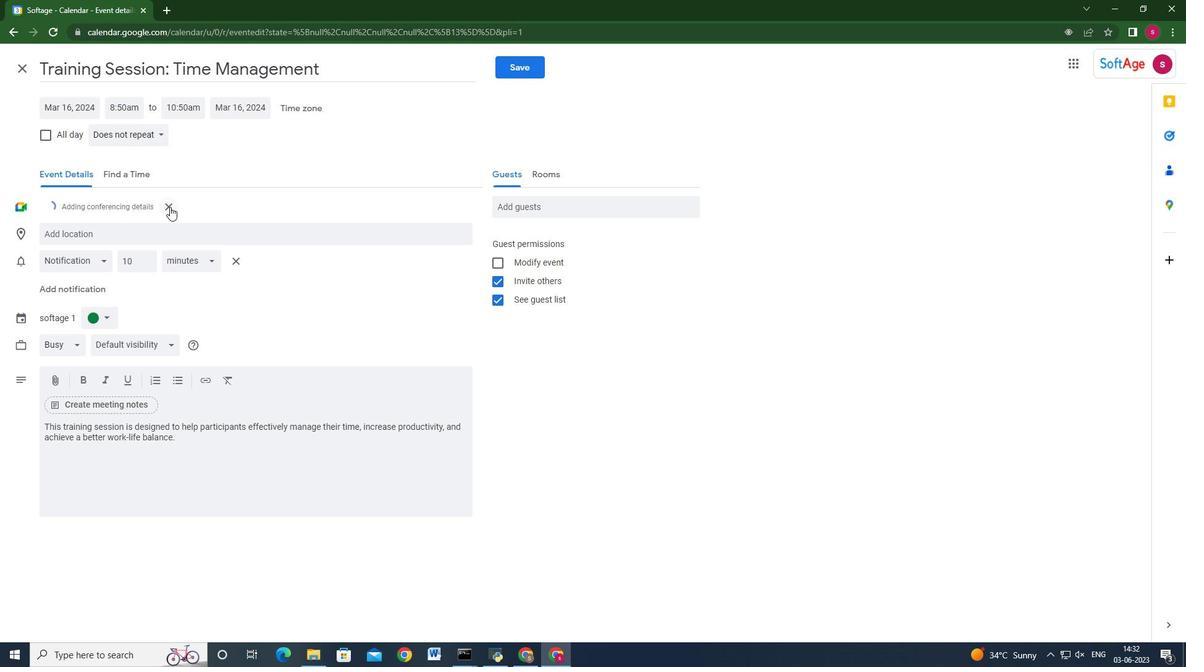 
Action: Mouse pressed left at (169, 206)
Screenshot: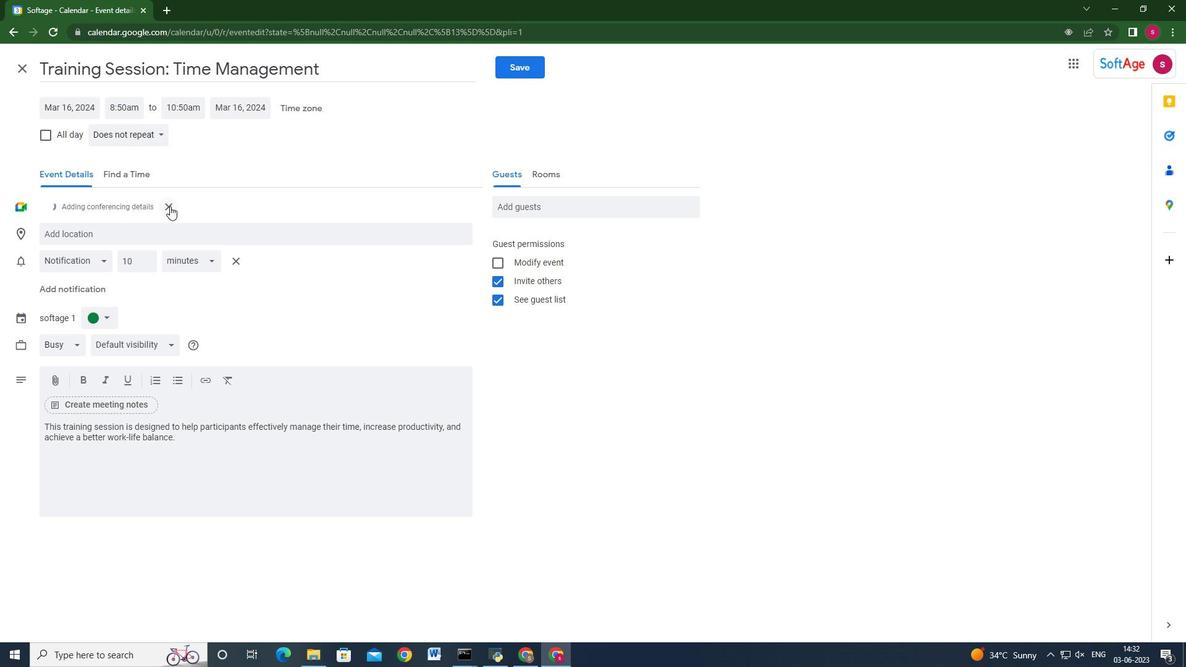 
Action: Mouse moved to (171, 230)
Screenshot: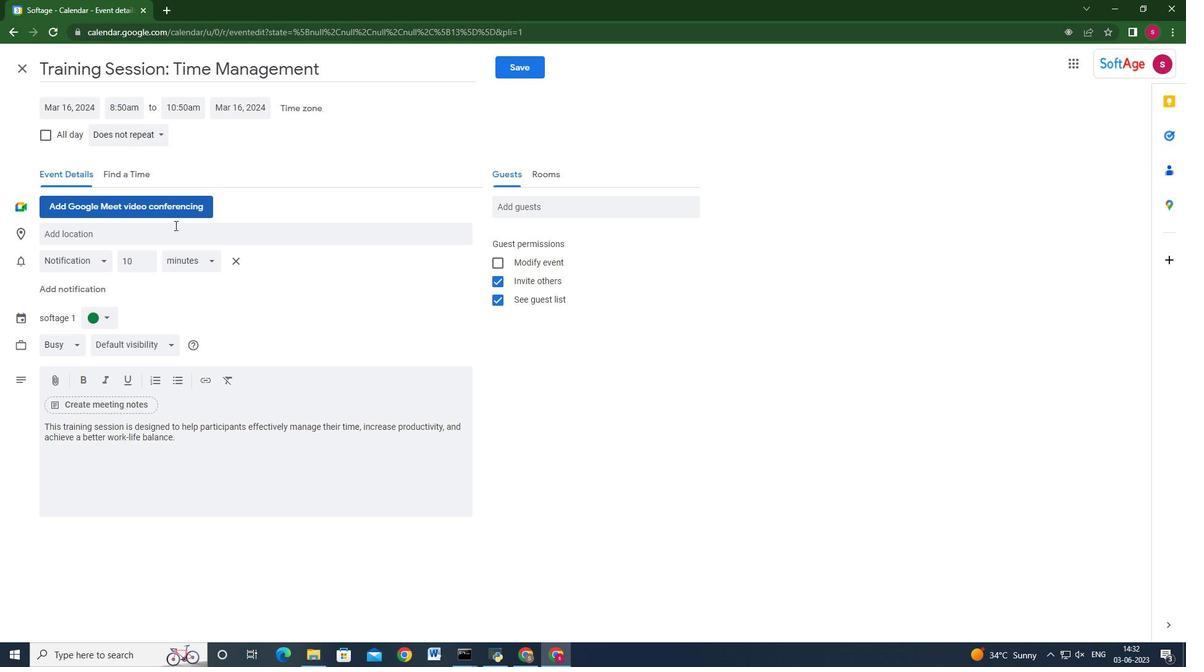 
Action: Mouse pressed left at (171, 230)
Screenshot: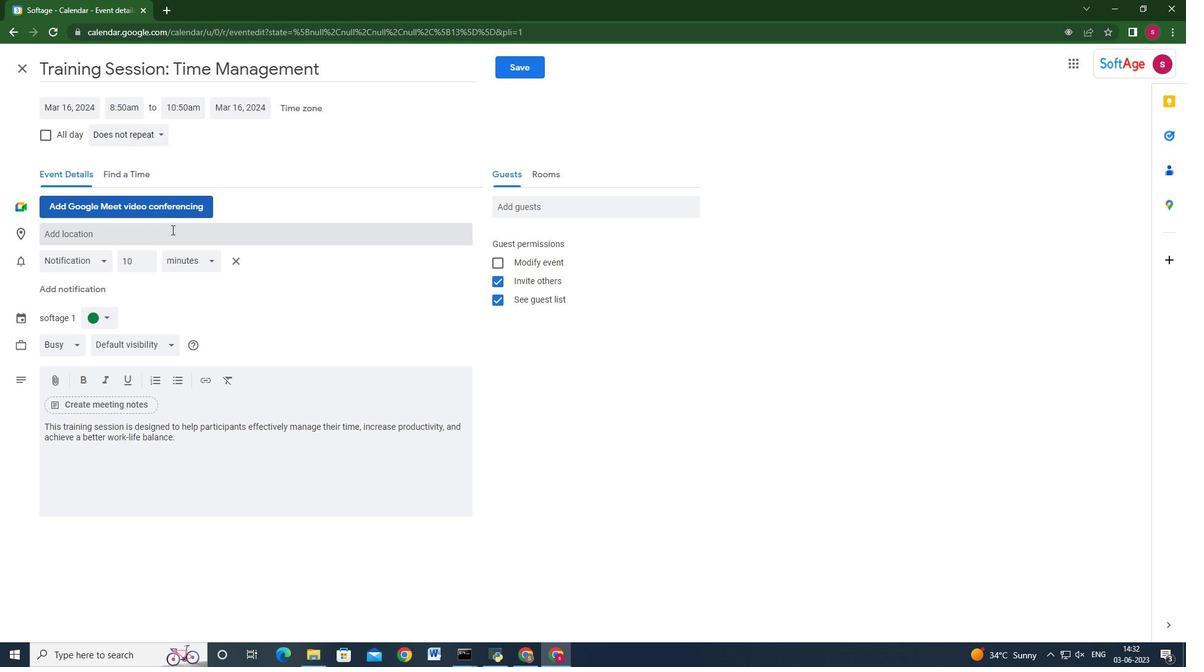 
Action: Key pressed 654,<Key.shift><Key.space><Key.shift>Conference<Key.backspace><Key.backspace><Key.backspace><Key.backspace><Key.backspace><Key.backspace><Key.backspace><Key.backspace><Key.backspace><Key.backspace><Key.shift_r>Queen's<Key.space><Key.shift>Road,<Key.space><Key.shift_r>Central<Key.space><Key.shift><Key.shift><Key.shift><Key.shift><Key.shift><Key.shift><Key.shift><Key.shift><Key.shift><Key.shift><Key.shift><Key.shift>Honk<Key.space><Key.backspace><Key.backspace>g<Key.space><Key.shift>Kong<Key.enter>
Screenshot: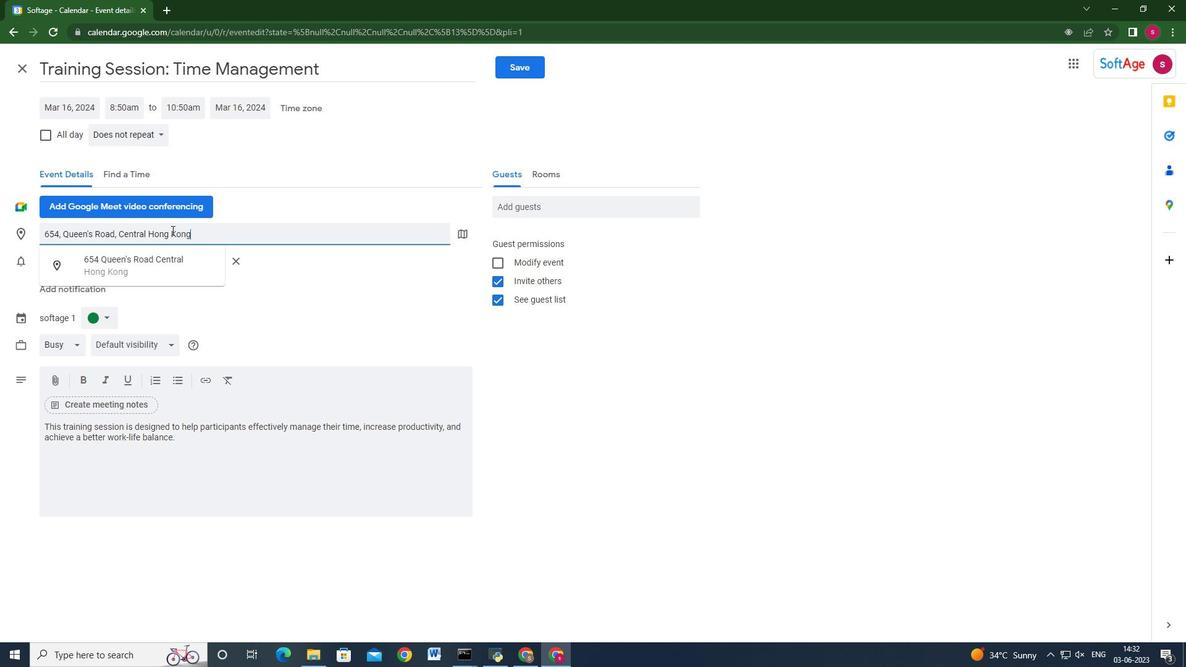 
Action: Mouse moved to (567, 206)
Screenshot: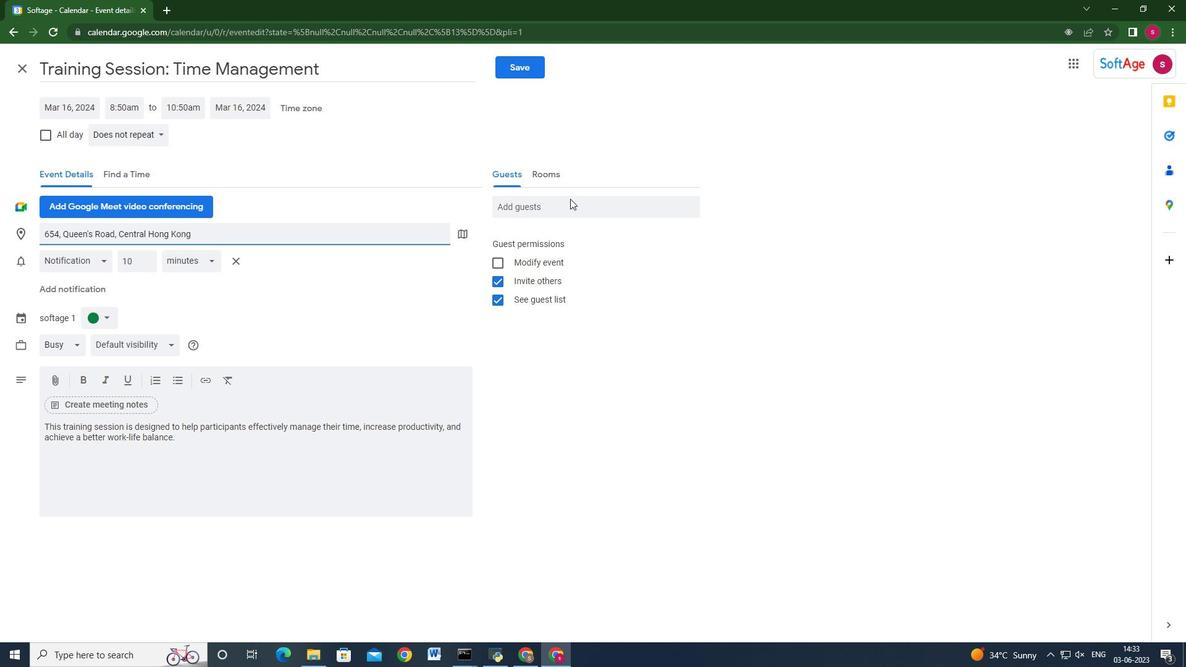 
Action: Mouse pressed left at (567, 206)
Screenshot: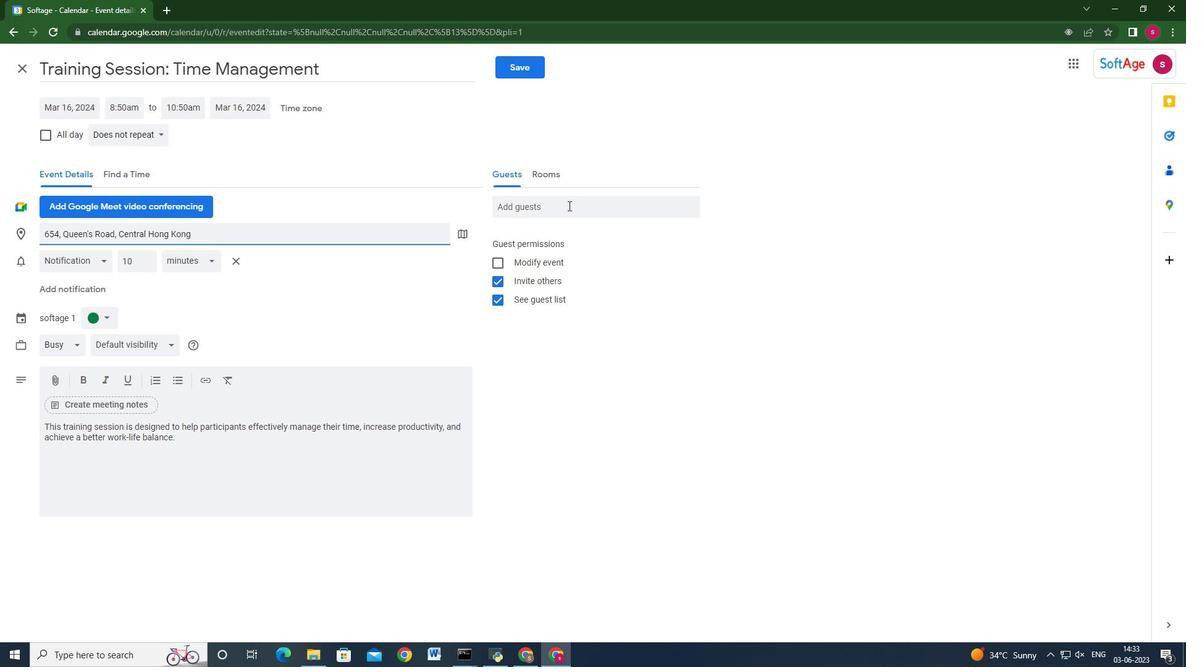 
Action: Key pressed softage.7<Key.shift_r>@softage.me<Key.backspace><Key.backspace>net<Key.enter>softage.9<Key.backspace>8<Key.shift_r>@softage.net<Key.enter>
Screenshot: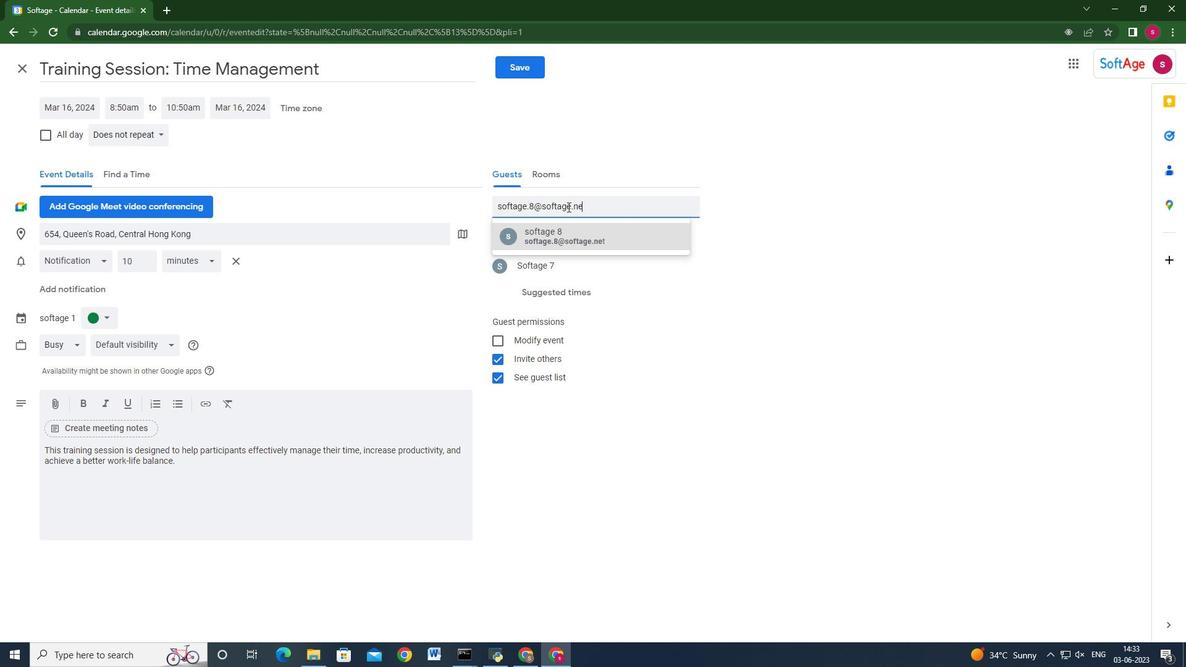 
Action: Mouse moved to (140, 134)
Screenshot: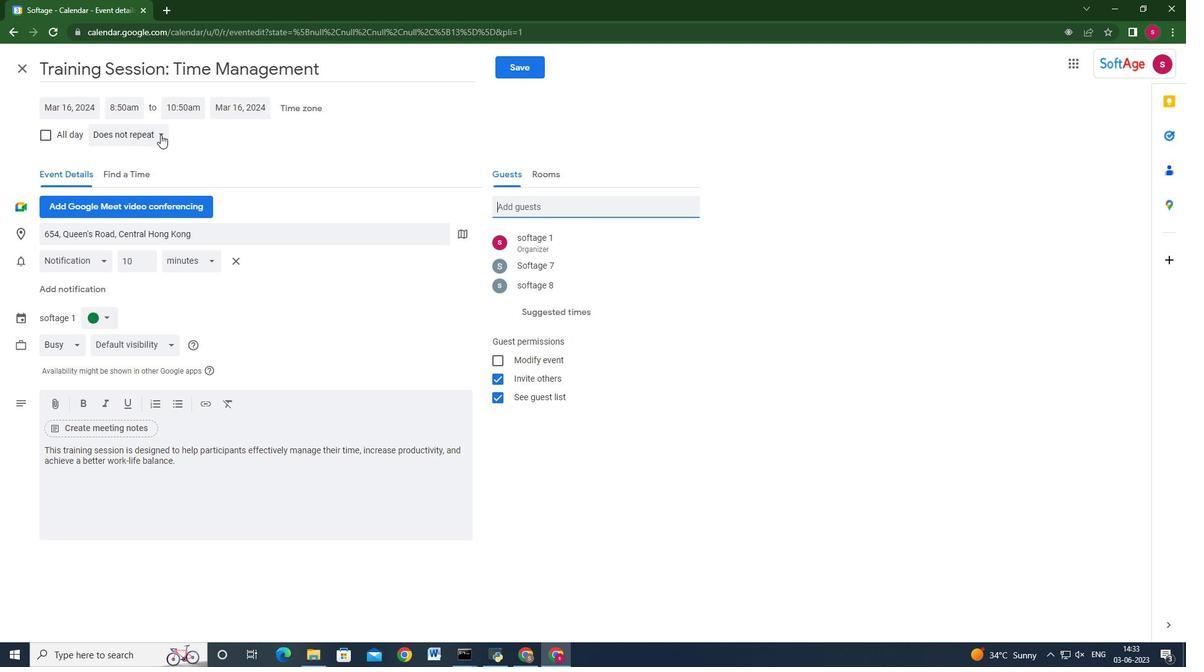 
Action: Mouse pressed left at (140, 134)
Screenshot: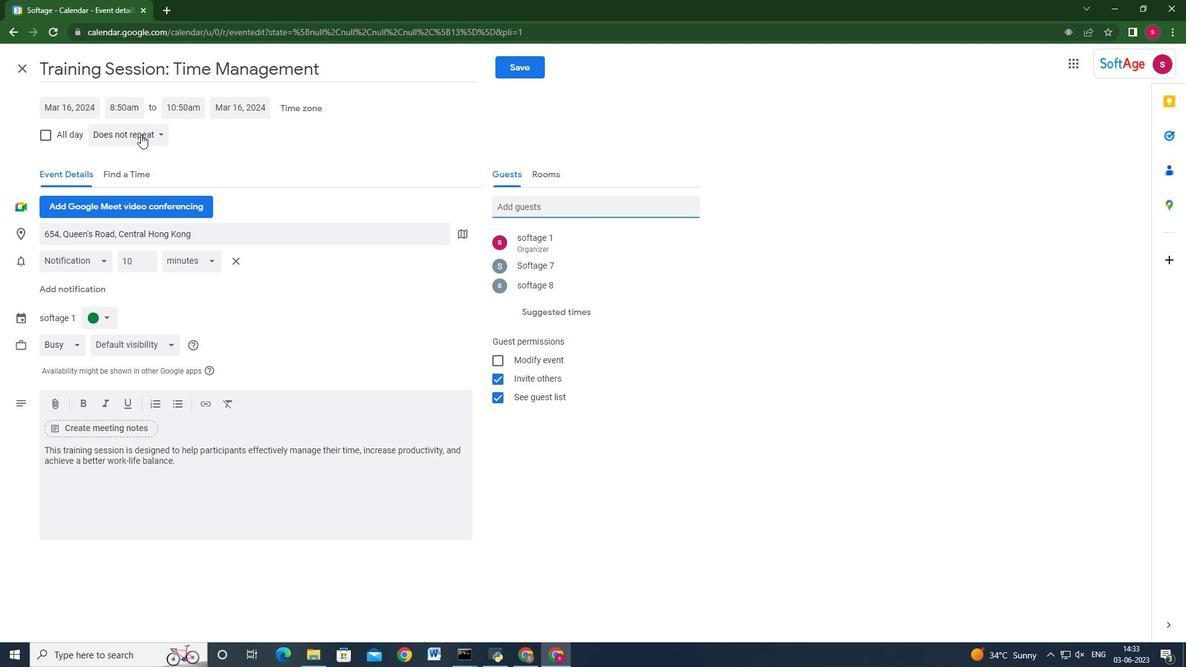 
Action: Mouse moved to (131, 153)
Screenshot: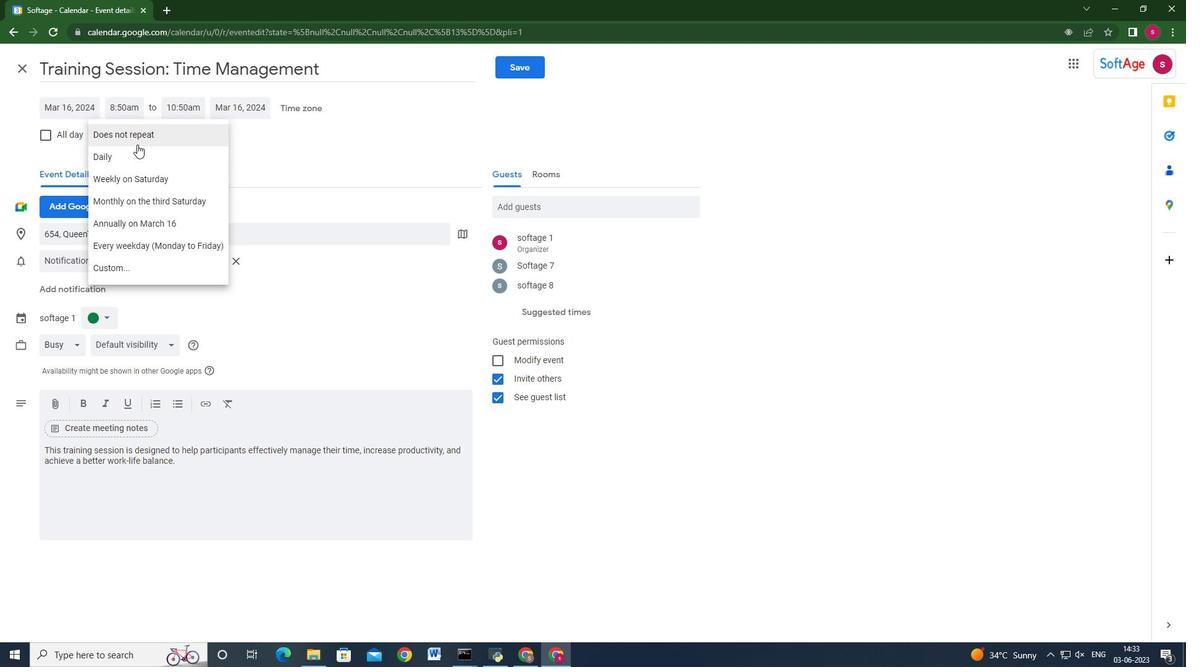 
Action: Mouse pressed left at (131, 153)
Screenshot: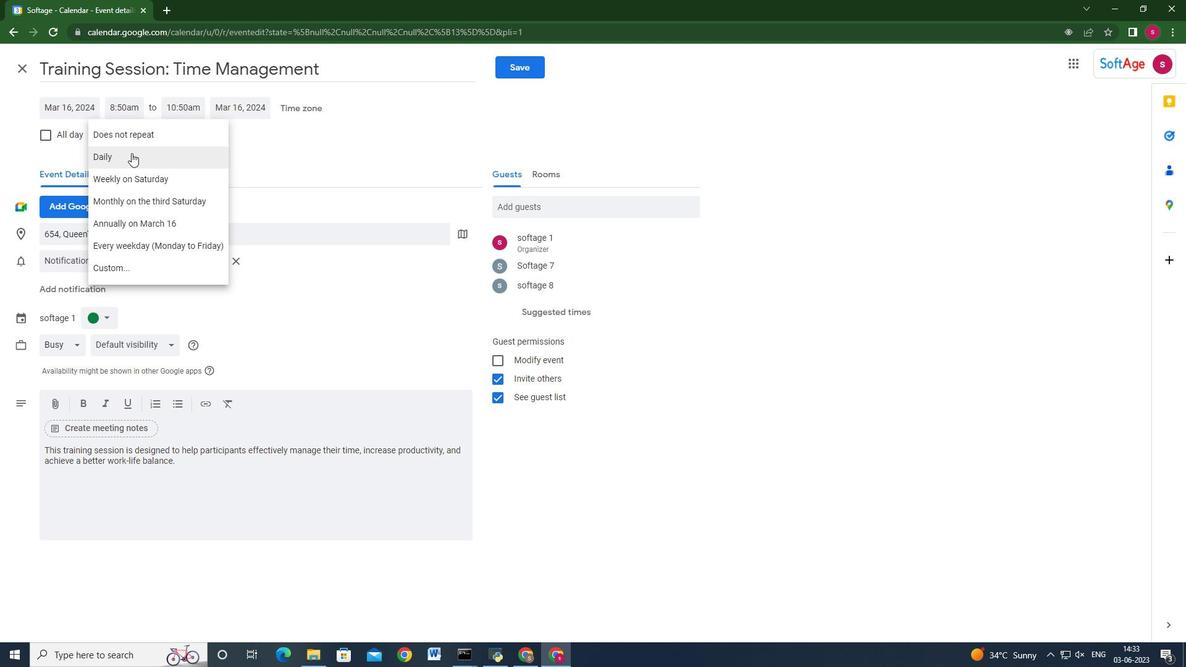 
Action: Mouse moved to (522, 64)
Screenshot: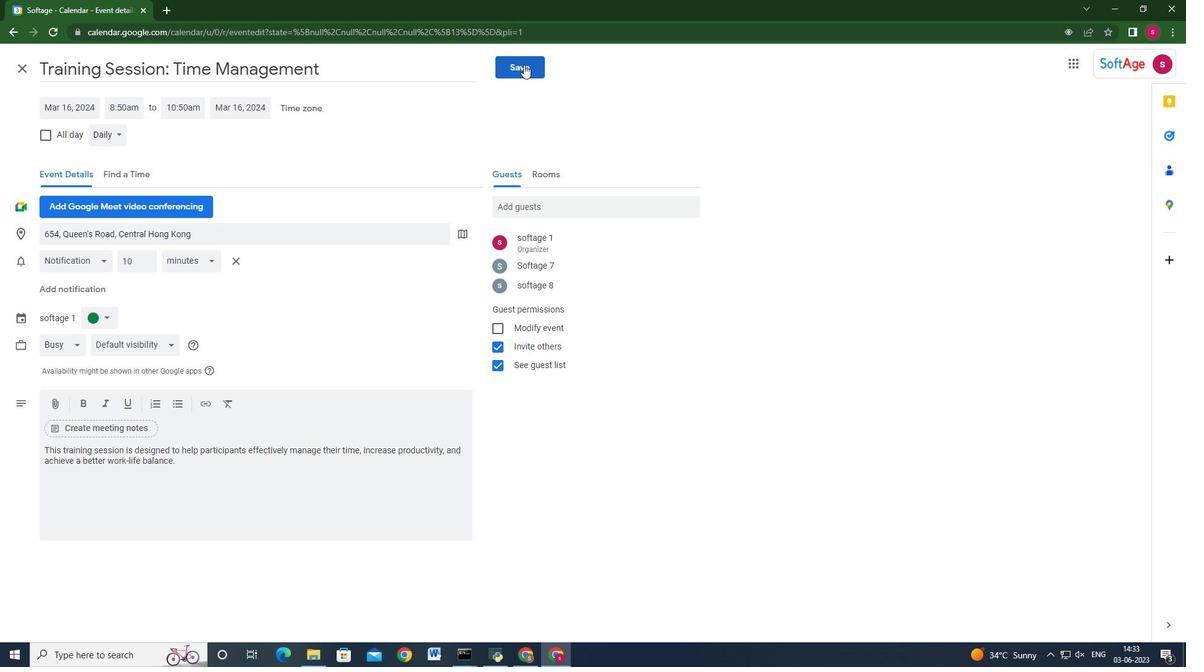 
Action: Mouse pressed left at (522, 64)
Screenshot: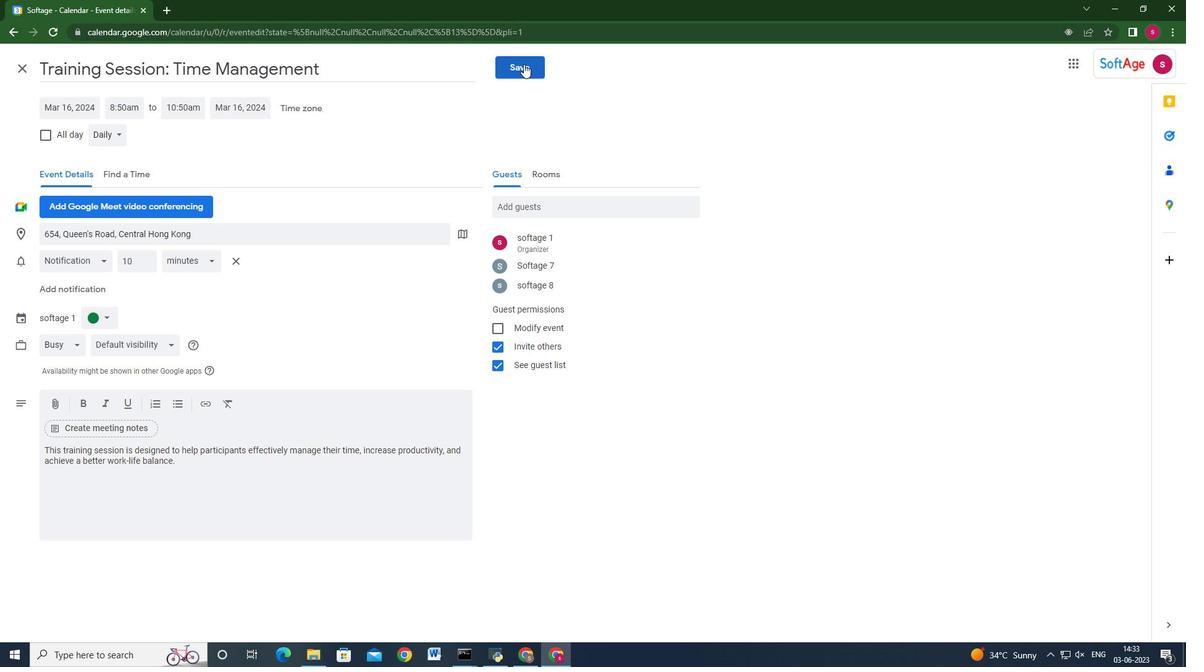 
Action: Mouse moved to (717, 374)
Screenshot: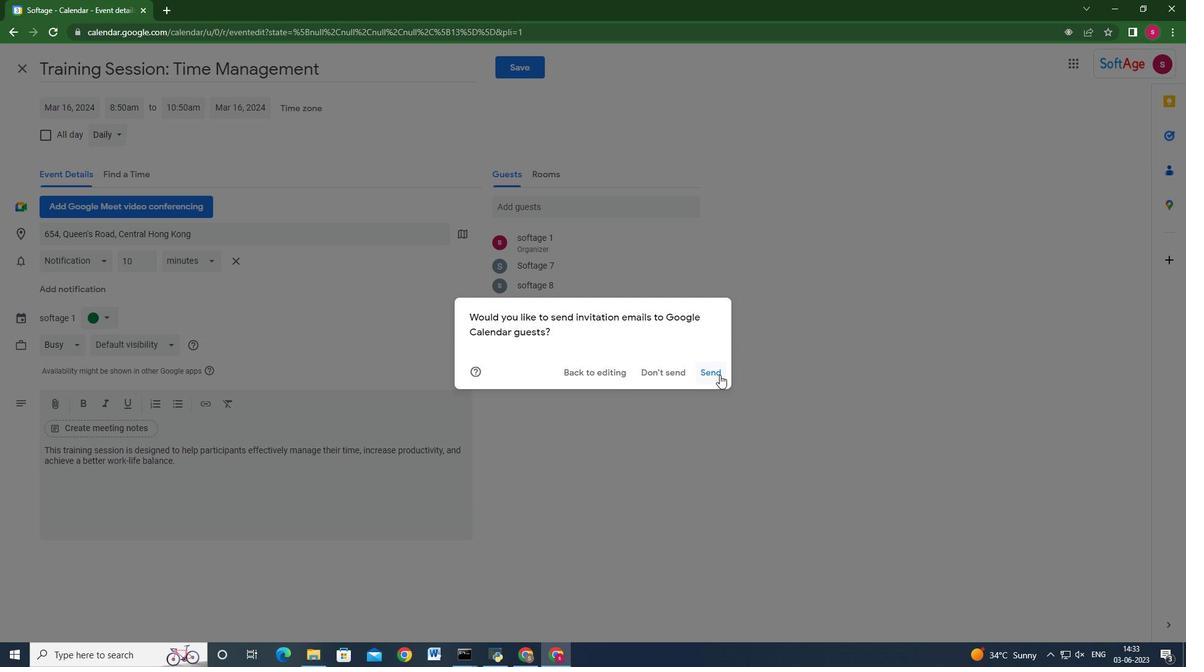 
Action: Mouse pressed left at (717, 374)
Screenshot: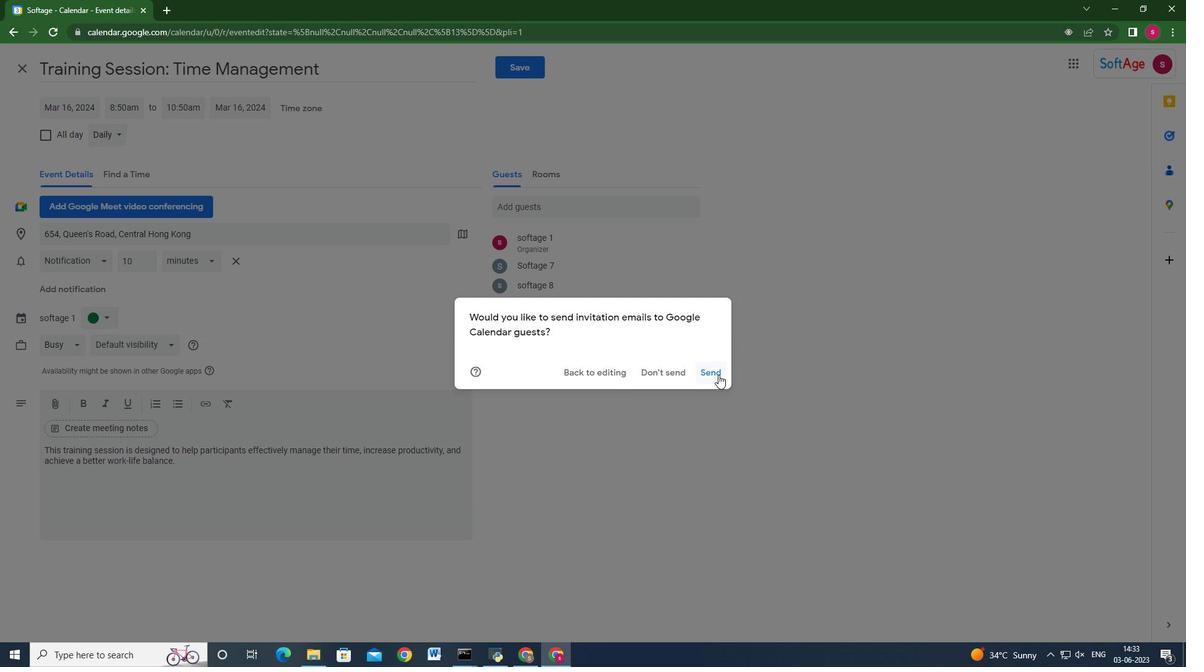 
Action: Mouse moved to (601, 380)
Screenshot: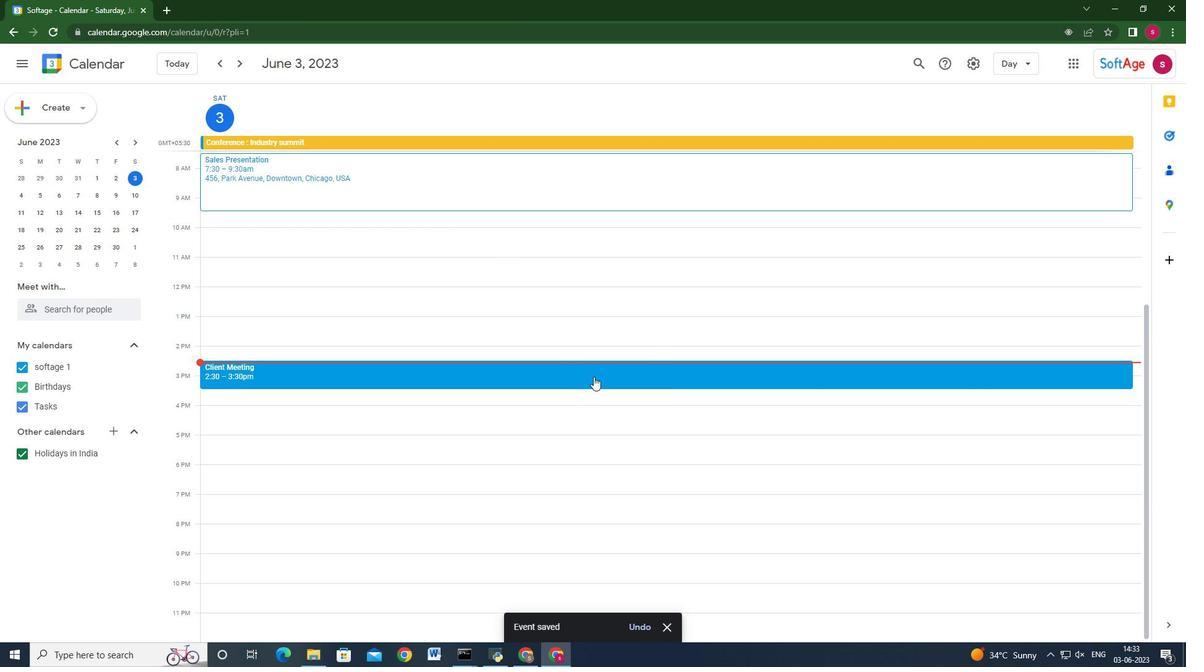 
